 Task: Add an event with the title Casual Presentation Finalization, date '2023/10/08', time 8:00 AM to 10:00 AM, logged in from the account softage.10@softage.netand send the event invitation to softage.8@softage.net and softage.9@softage.net. Set a reminder for the event 30 minutes before
Action: Mouse moved to (98, 138)
Screenshot: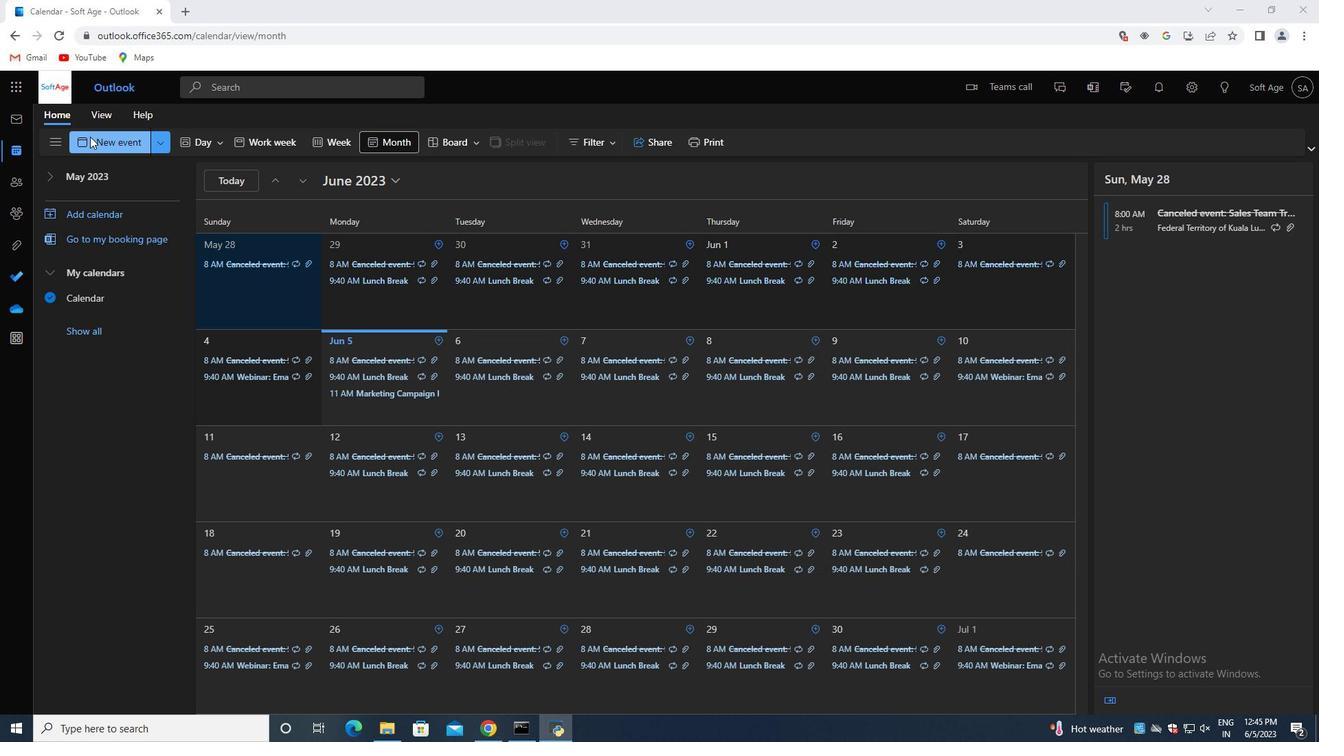 
Action: Mouse pressed left at (98, 138)
Screenshot: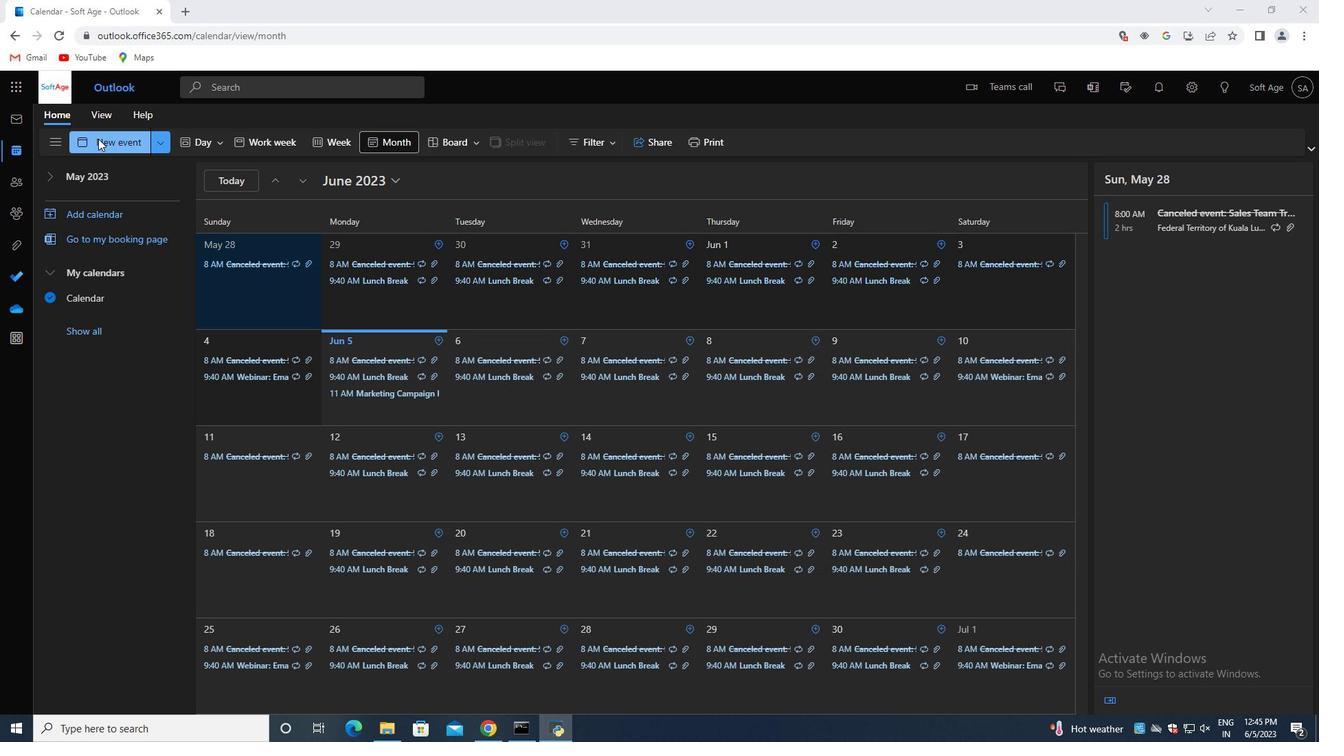 
Action: Mouse moved to (373, 224)
Screenshot: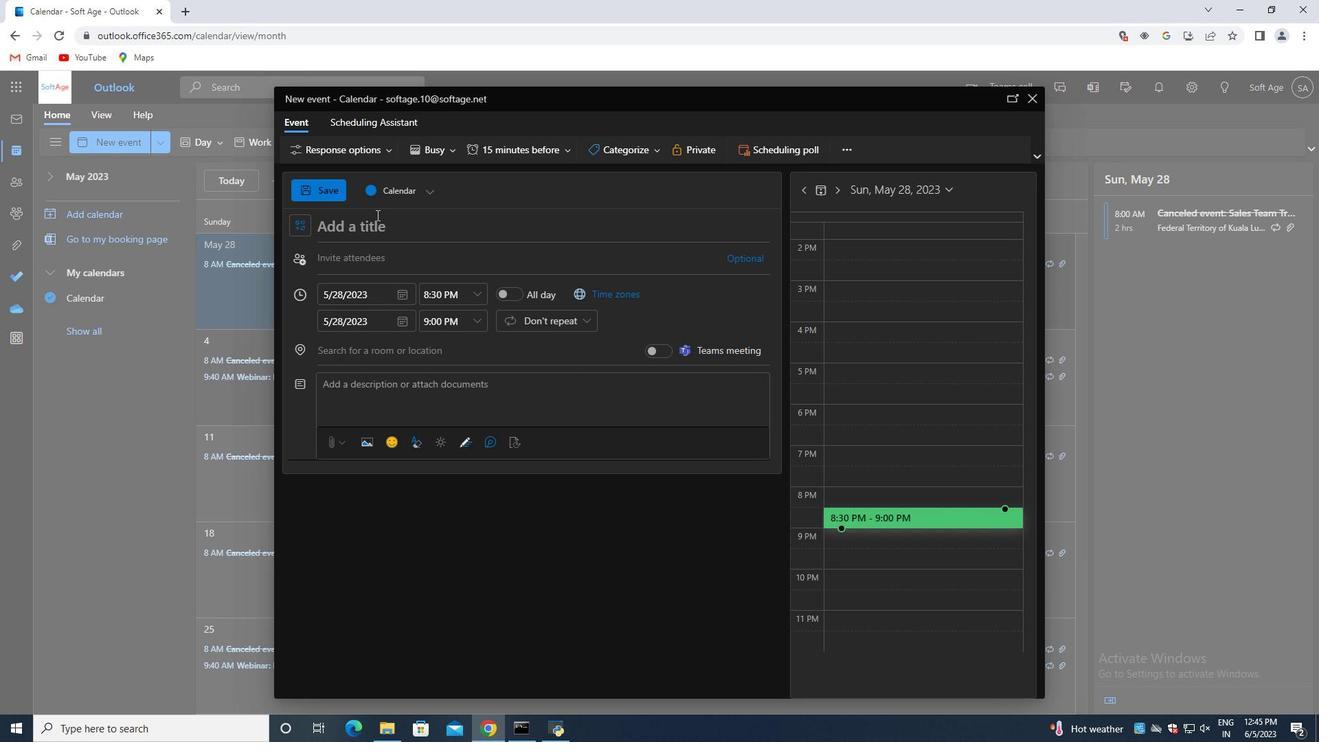 
Action: Mouse pressed left at (373, 224)
Screenshot: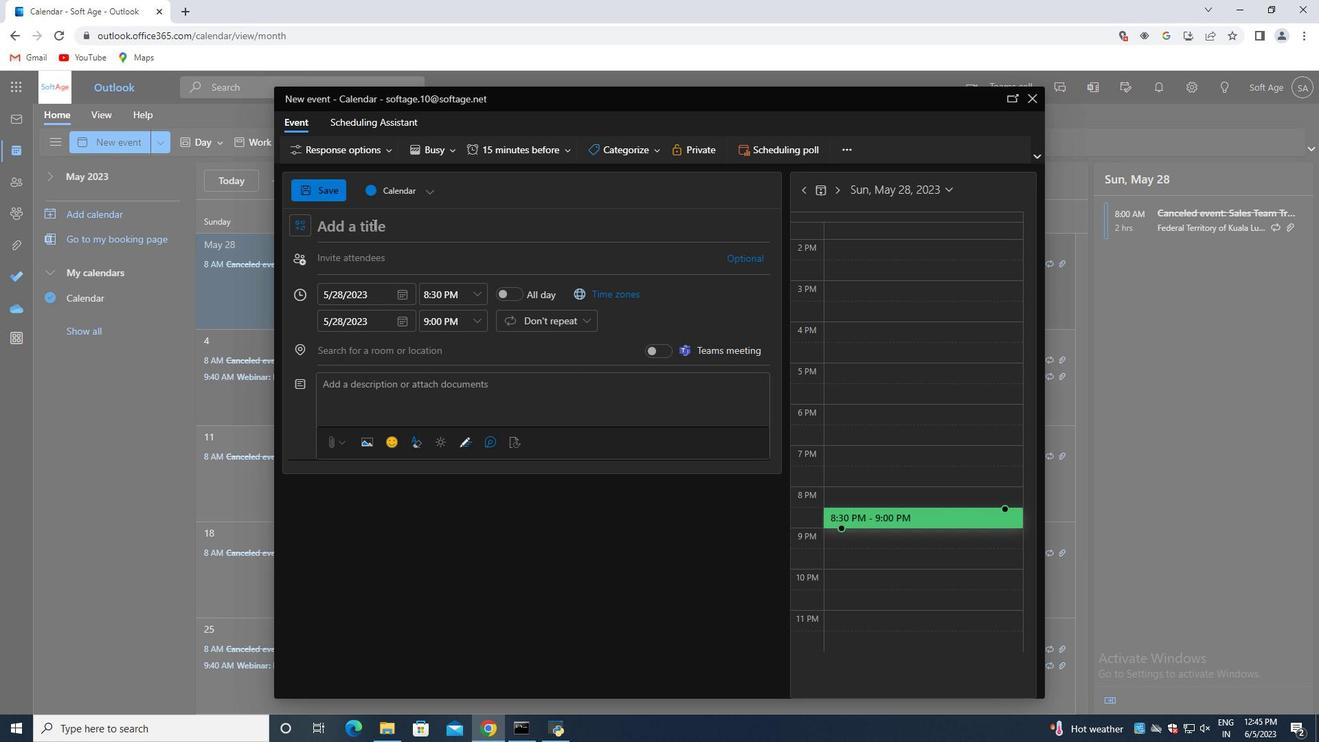 
Action: Key pressed <Key.shift>Casual<Key.space><Key.shift>Presentation<Key.space><Key.shift>Finalization
Screenshot: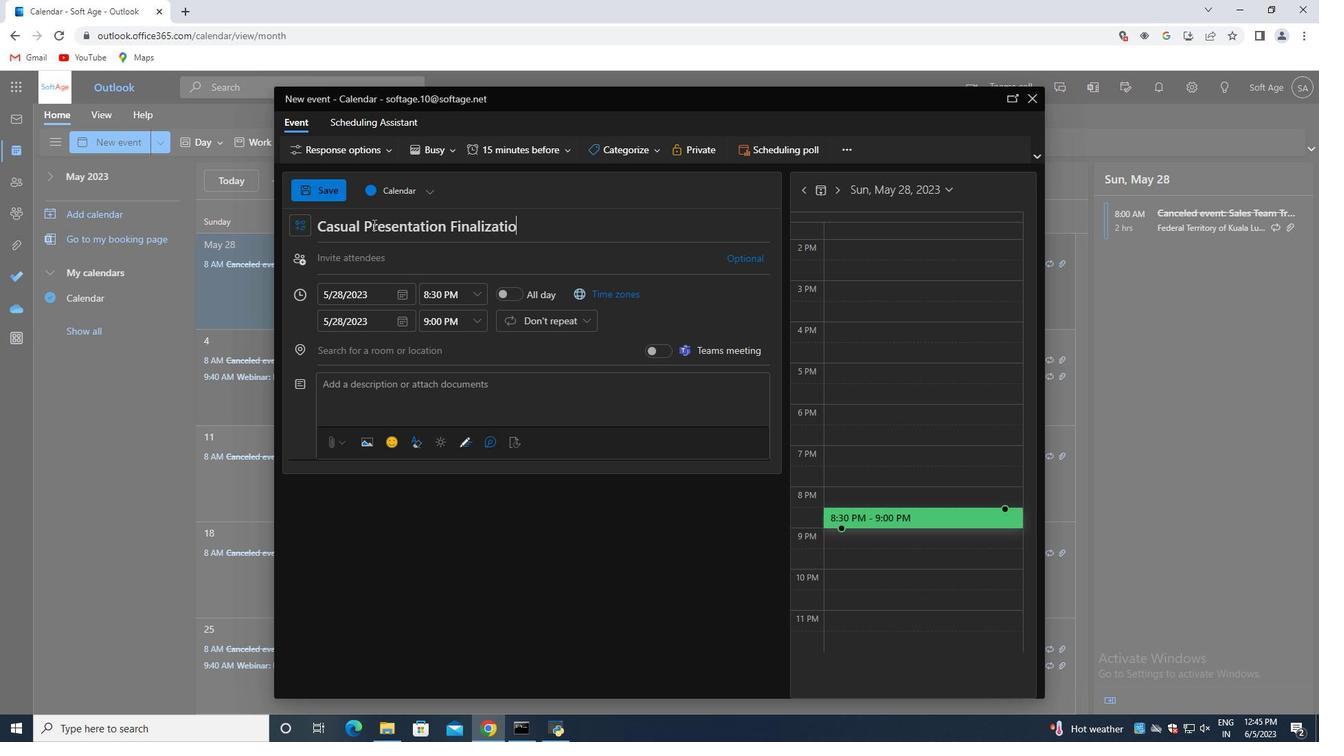 
Action: Mouse moved to (406, 294)
Screenshot: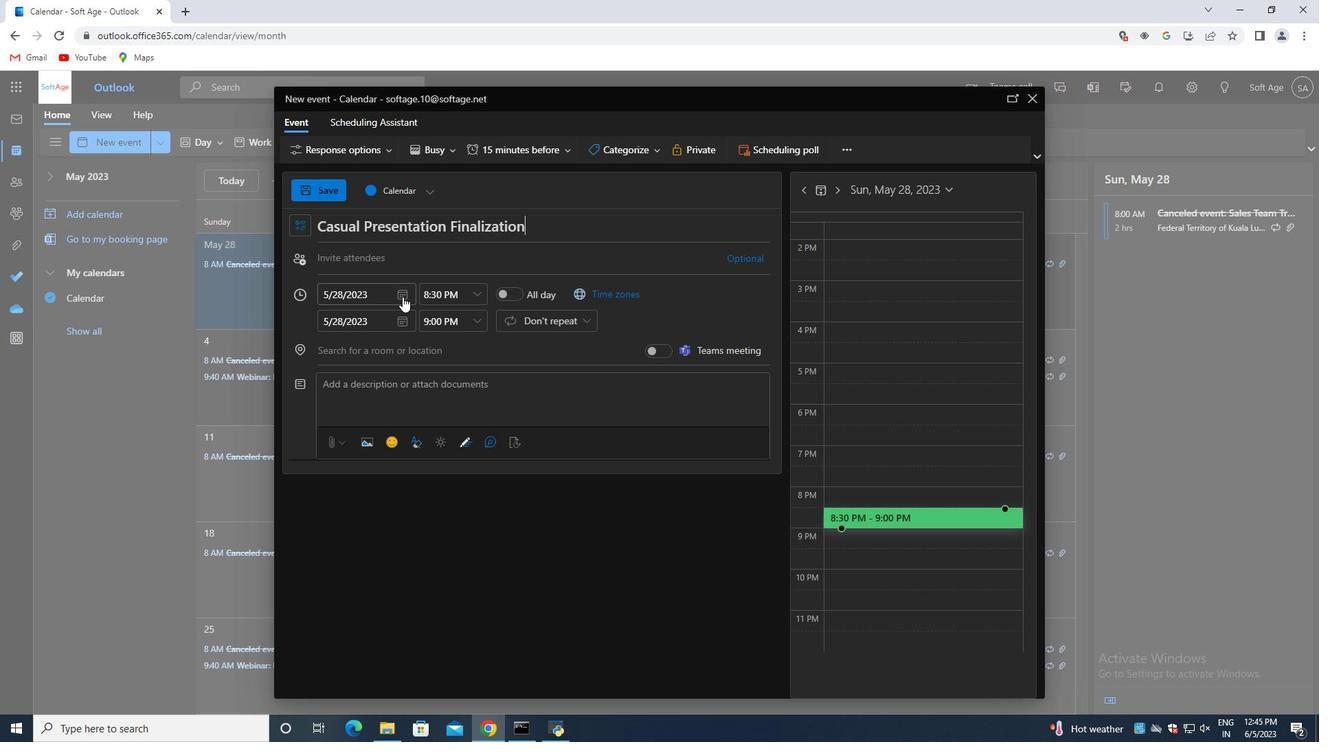 
Action: Mouse pressed left at (406, 294)
Screenshot: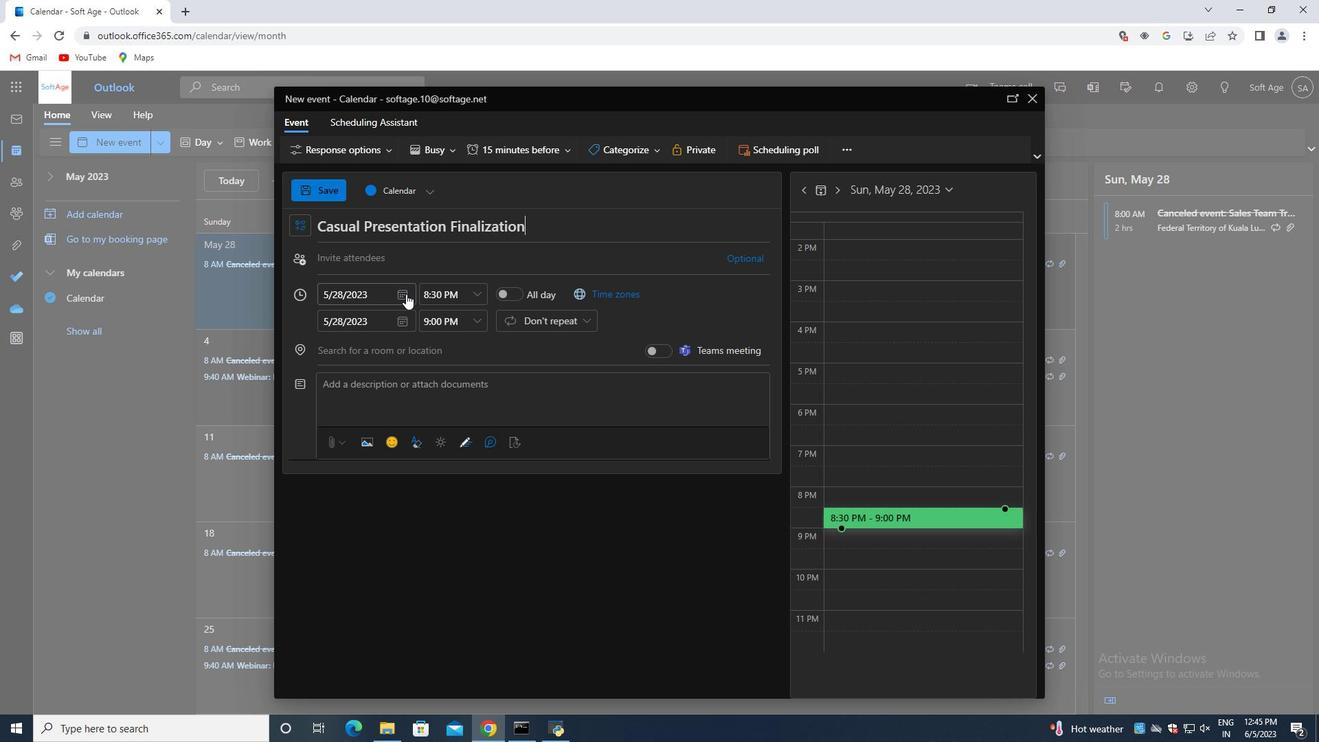 
Action: Mouse moved to (451, 320)
Screenshot: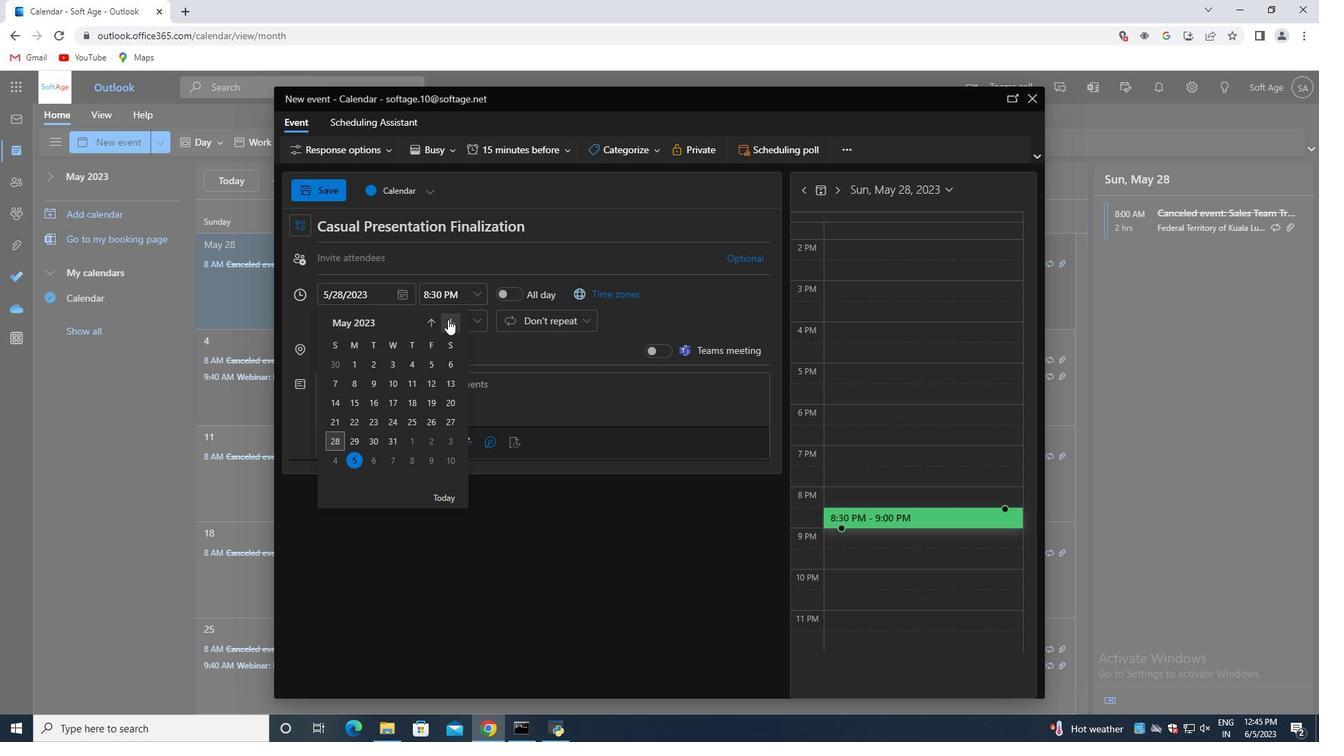 
Action: Mouse pressed left at (451, 320)
Screenshot: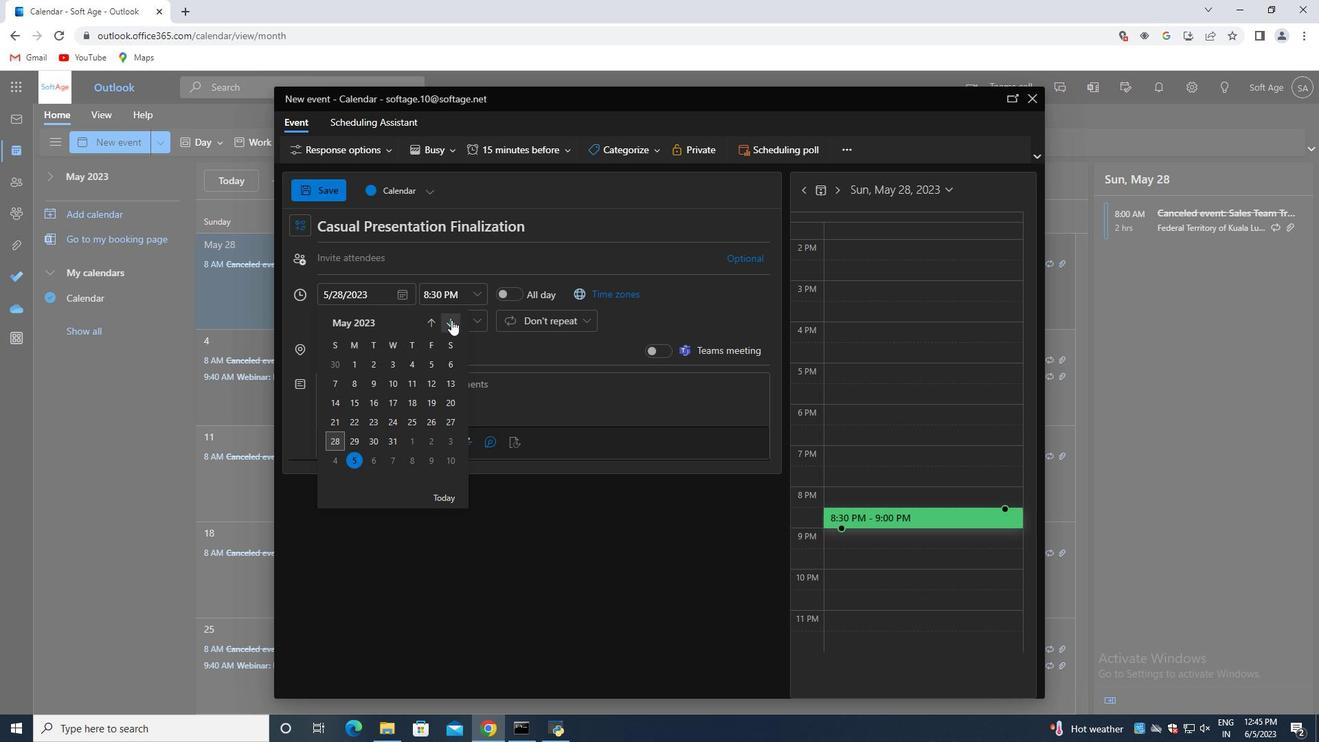 
Action: Mouse pressed left at (451, 320)
Screenshot: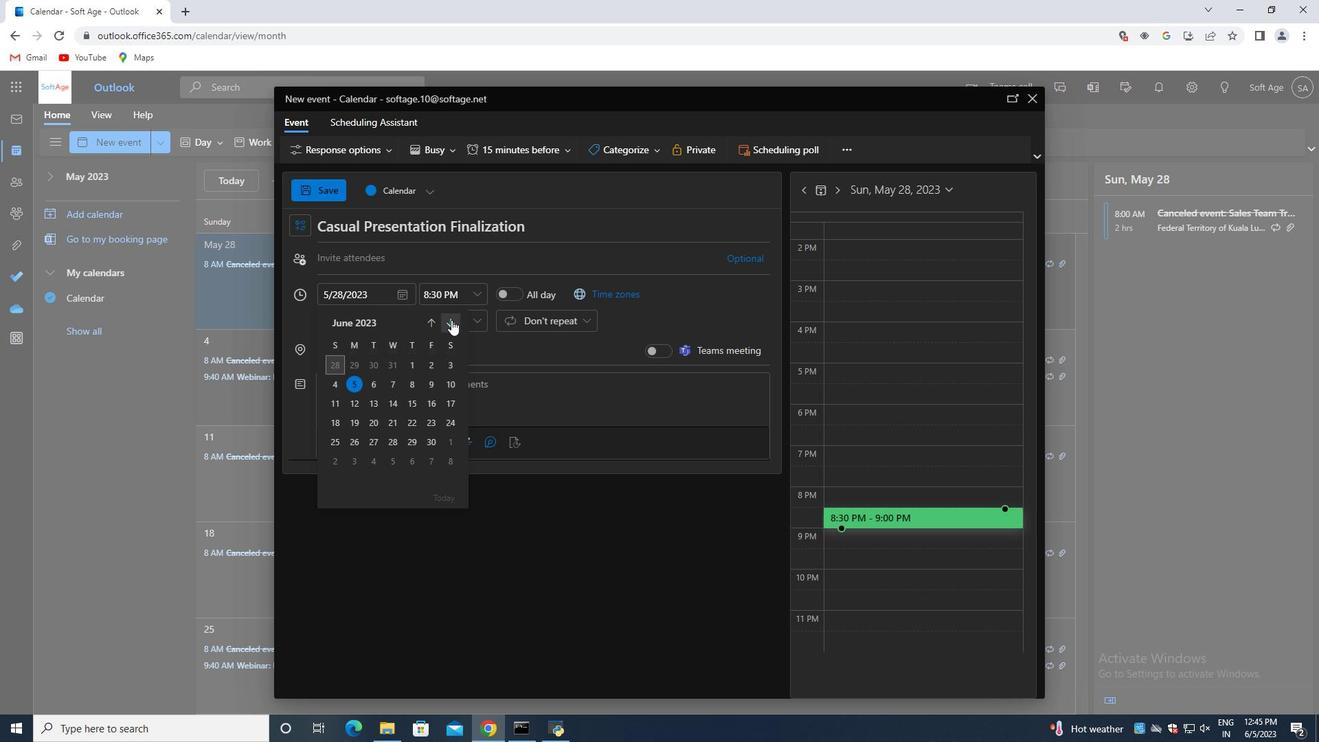 
Action: Mouse pressed left at (451, 320)
Screenshot: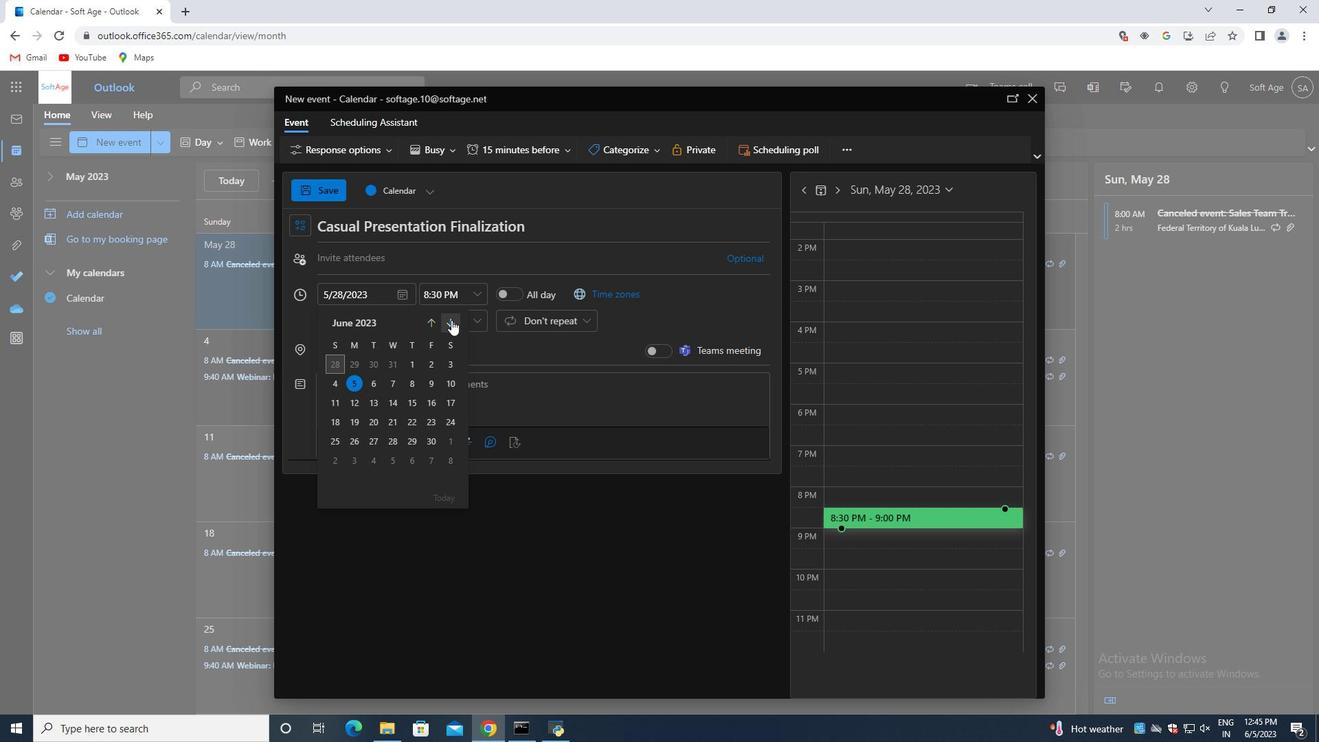 
Action: Mouse pressed left at (451, 320)
Screenshot: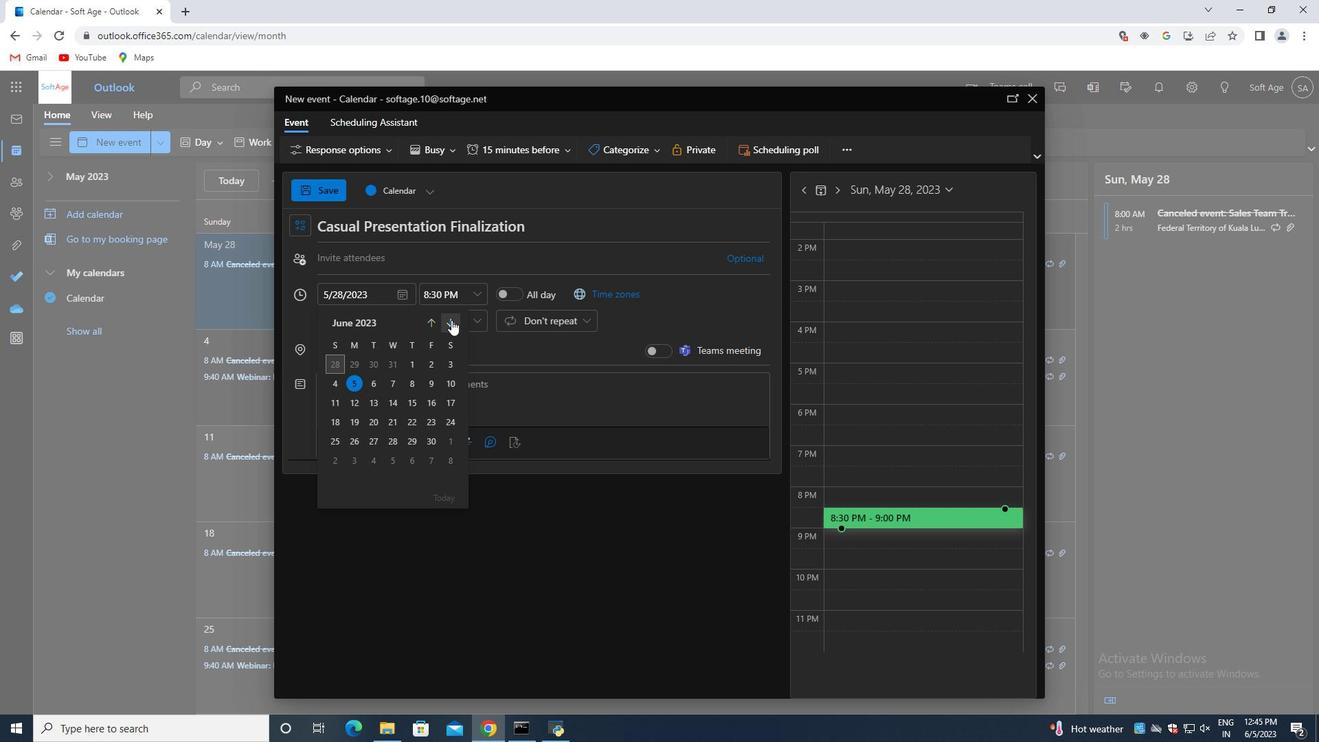 
Action: Mouse pressed left at (451, 320)
Screenshot: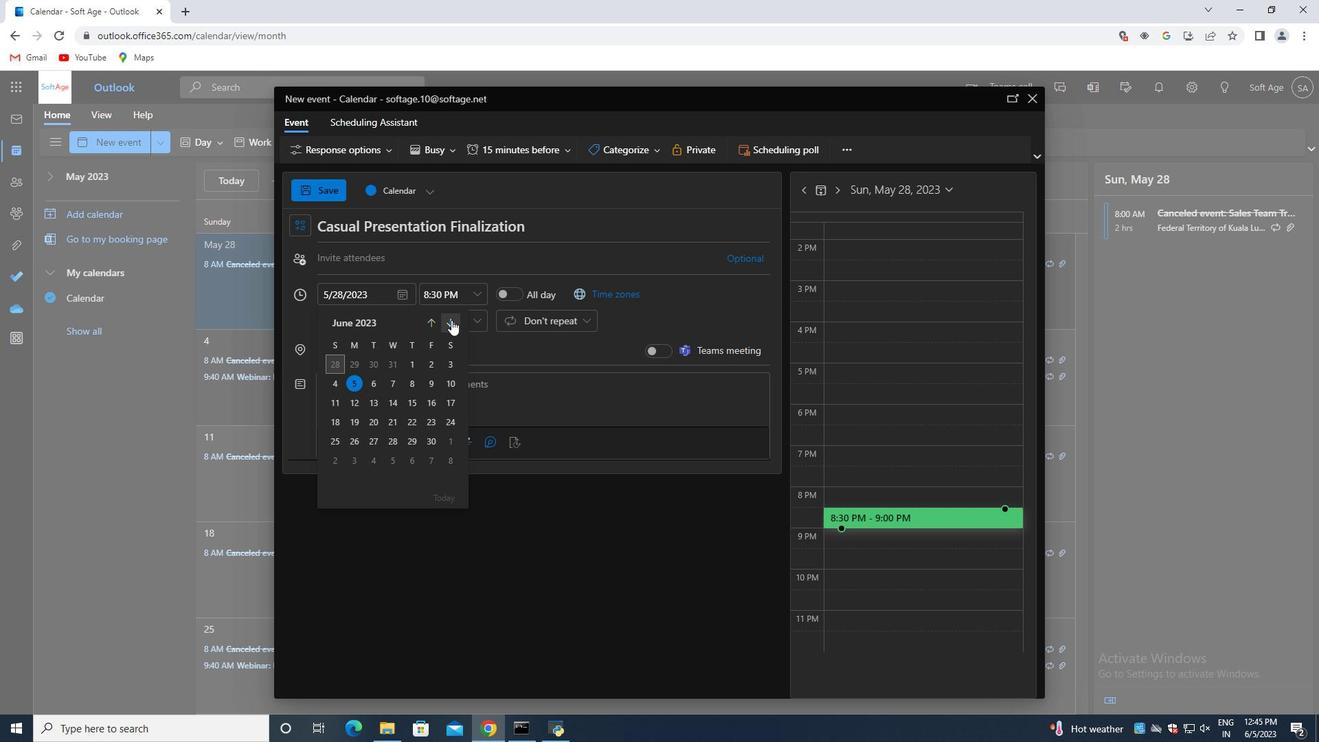 
Action: Mouse moved to (333, 382)
Screenshot: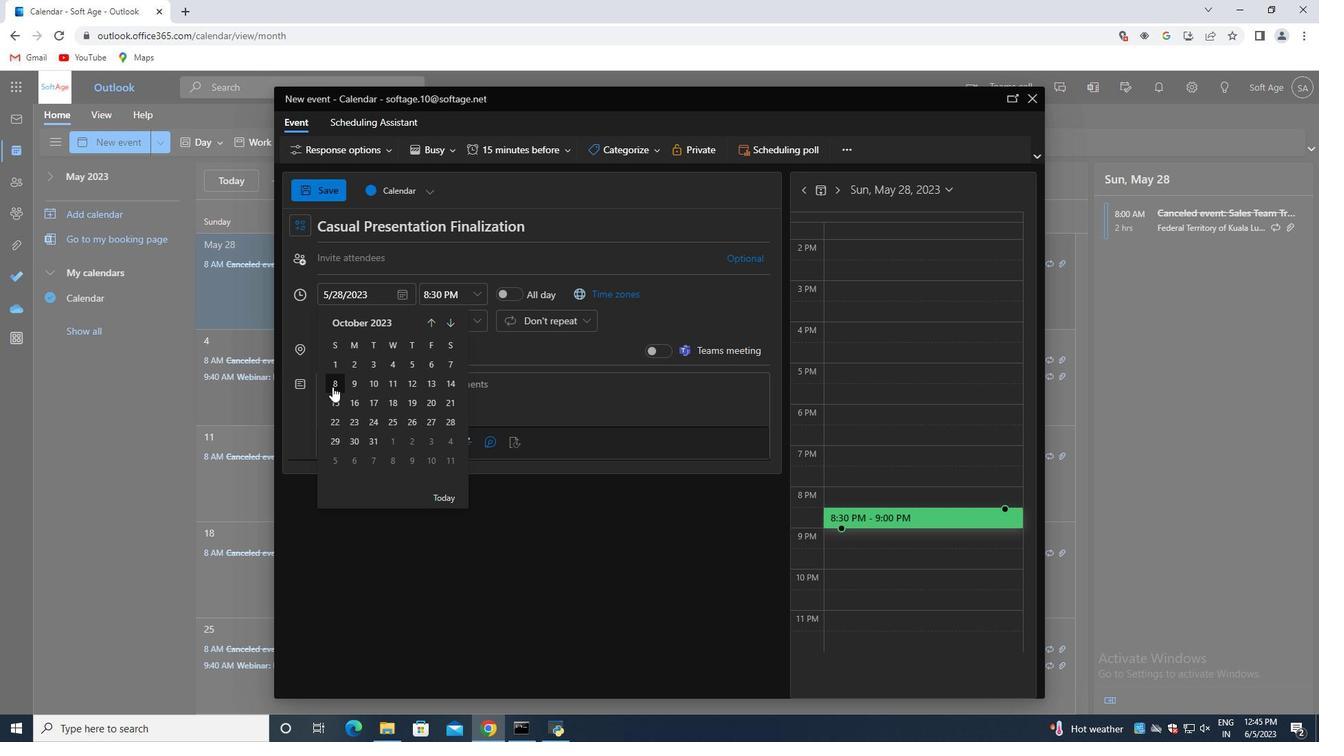 
Action: Mouse pressed left at (333, 382)
Screenshot: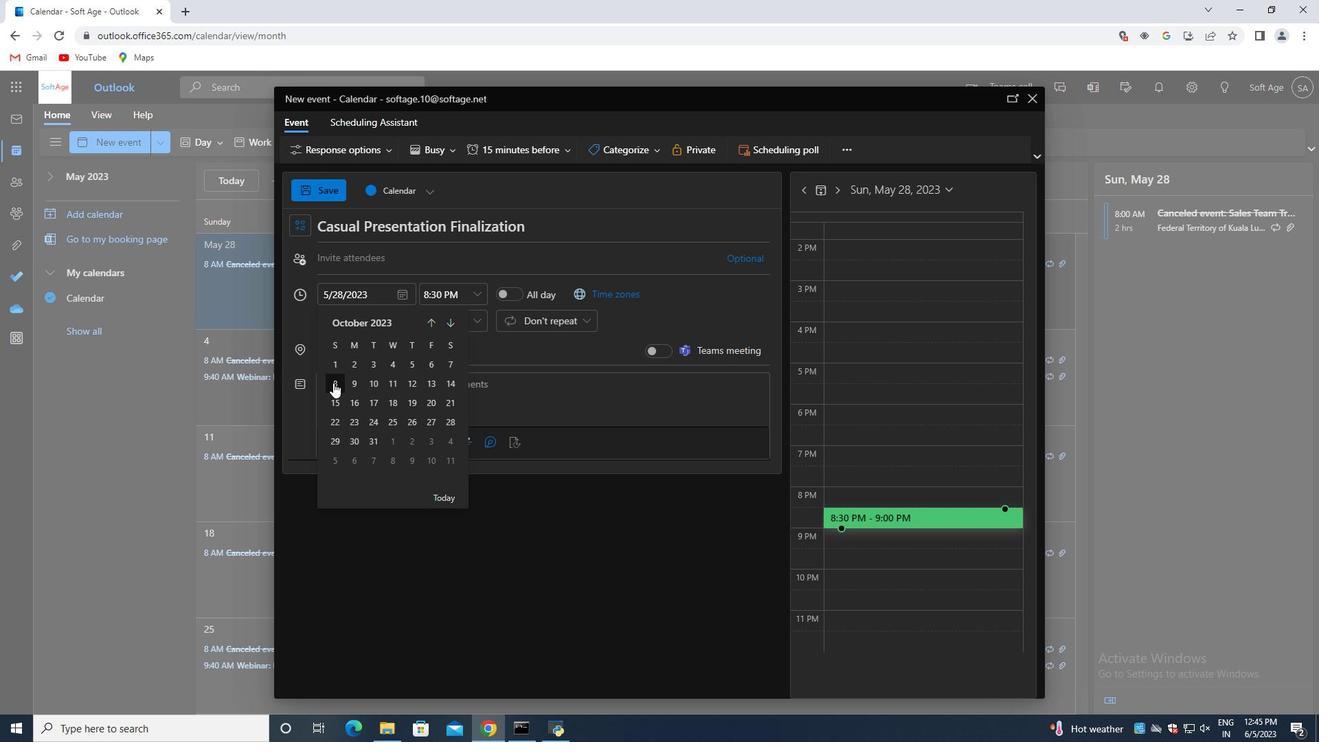 
Action: Mouse moved to (400, 298)
Screenshot: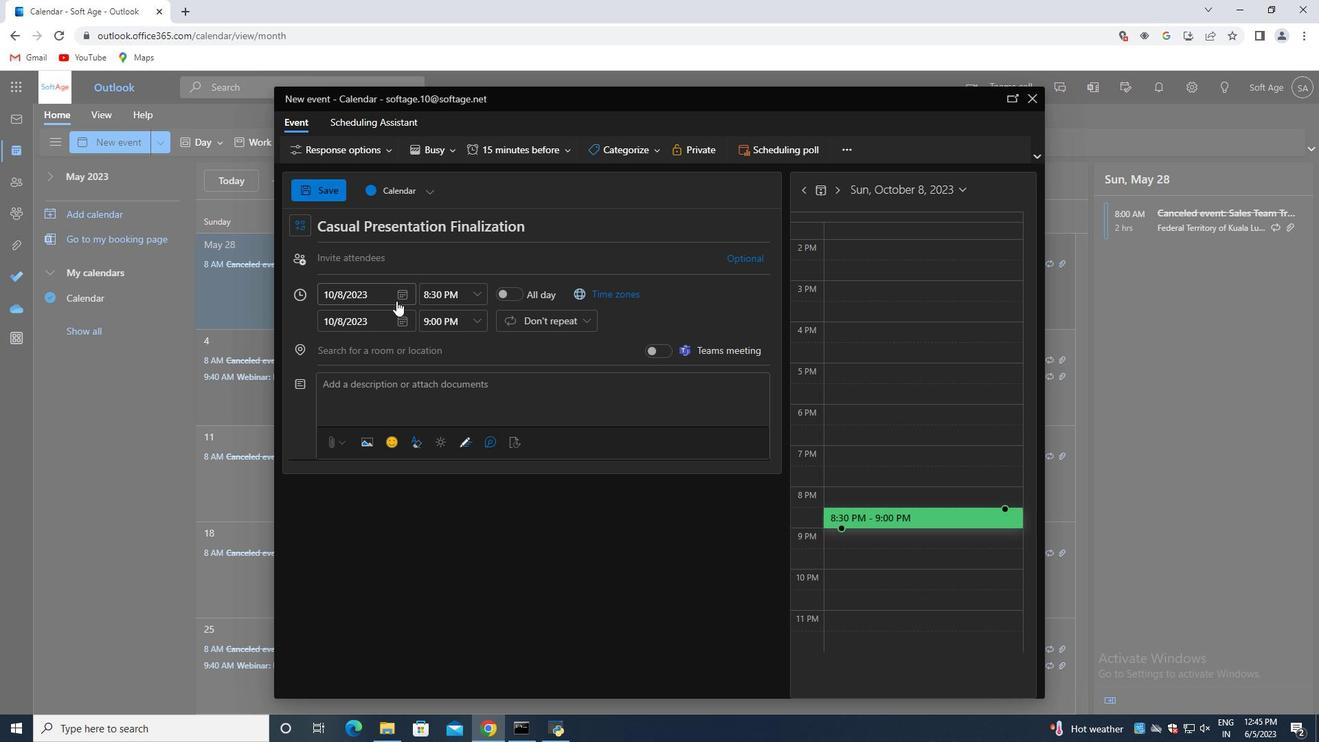 
Action: Mouse pressed left at (400, 298)
Screenshot: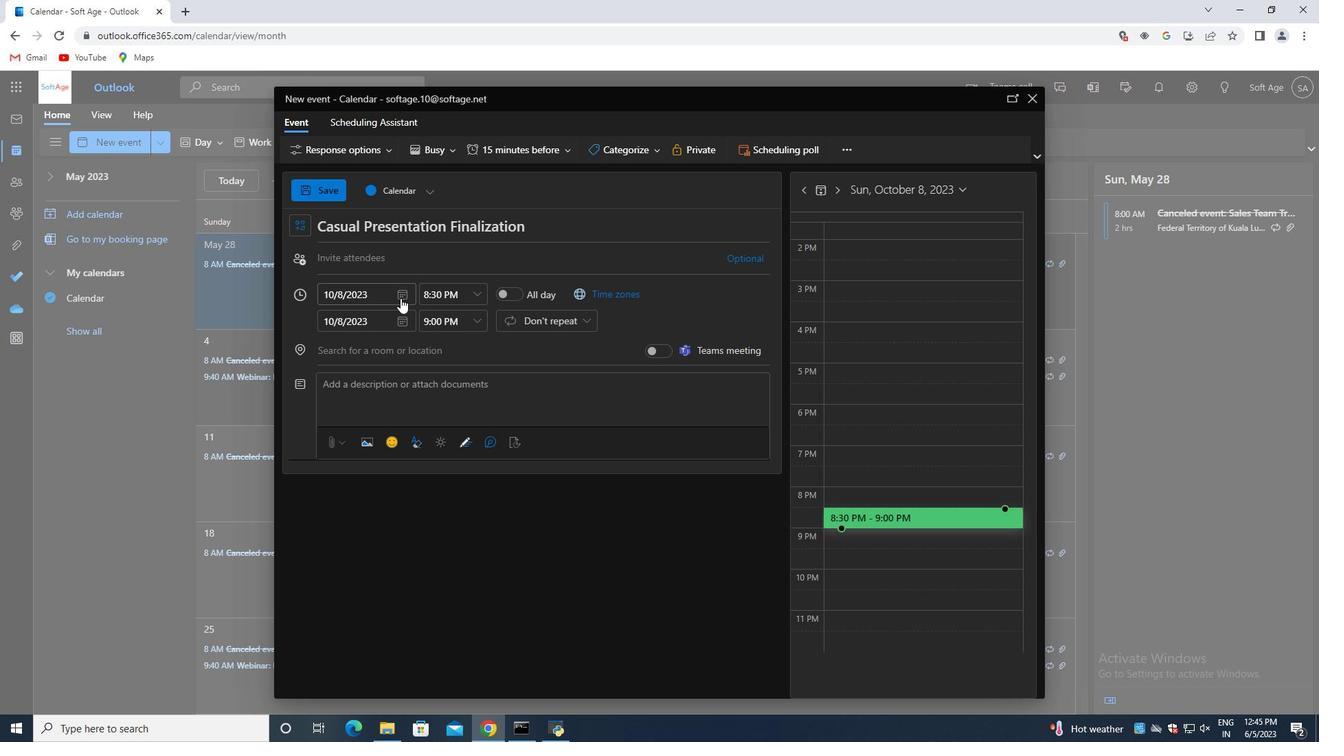 
Action: Mouse moved to (402, 296)
Screenshot: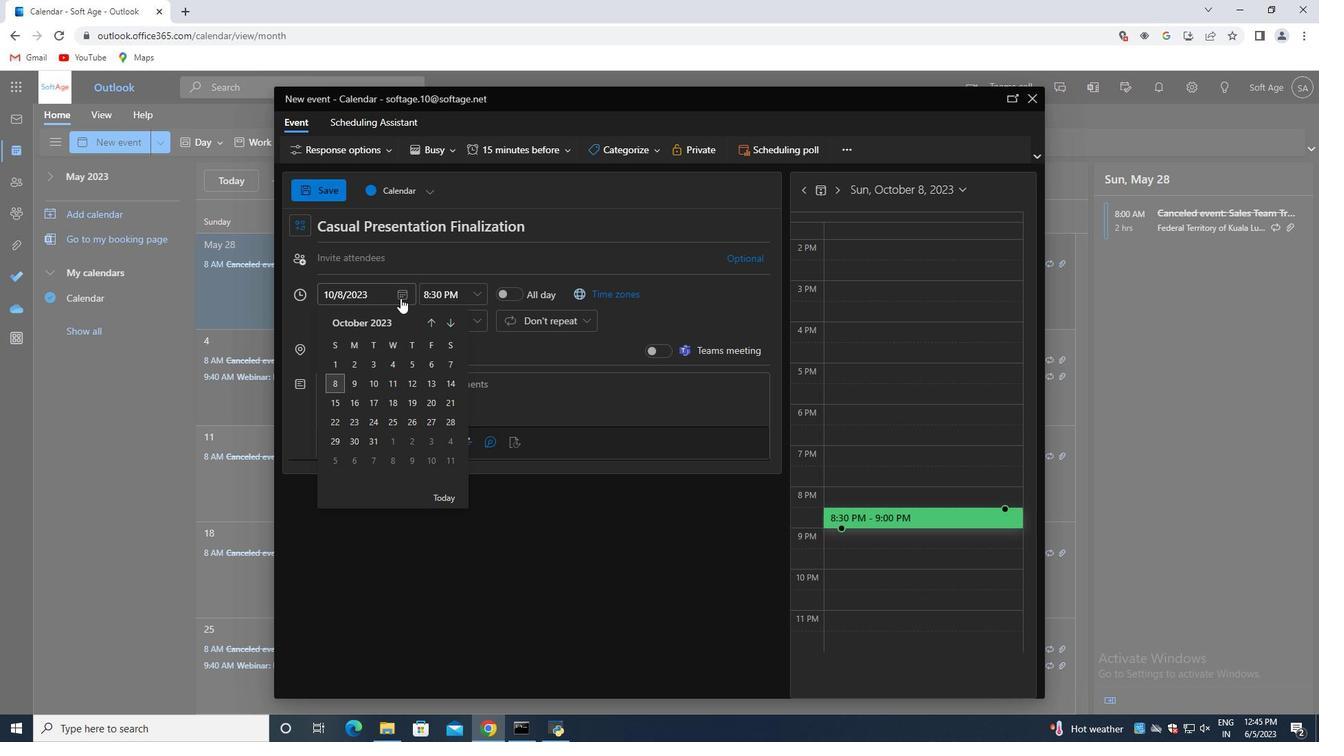
Action: Mouse pressed left at (402, 296)
Screenshot: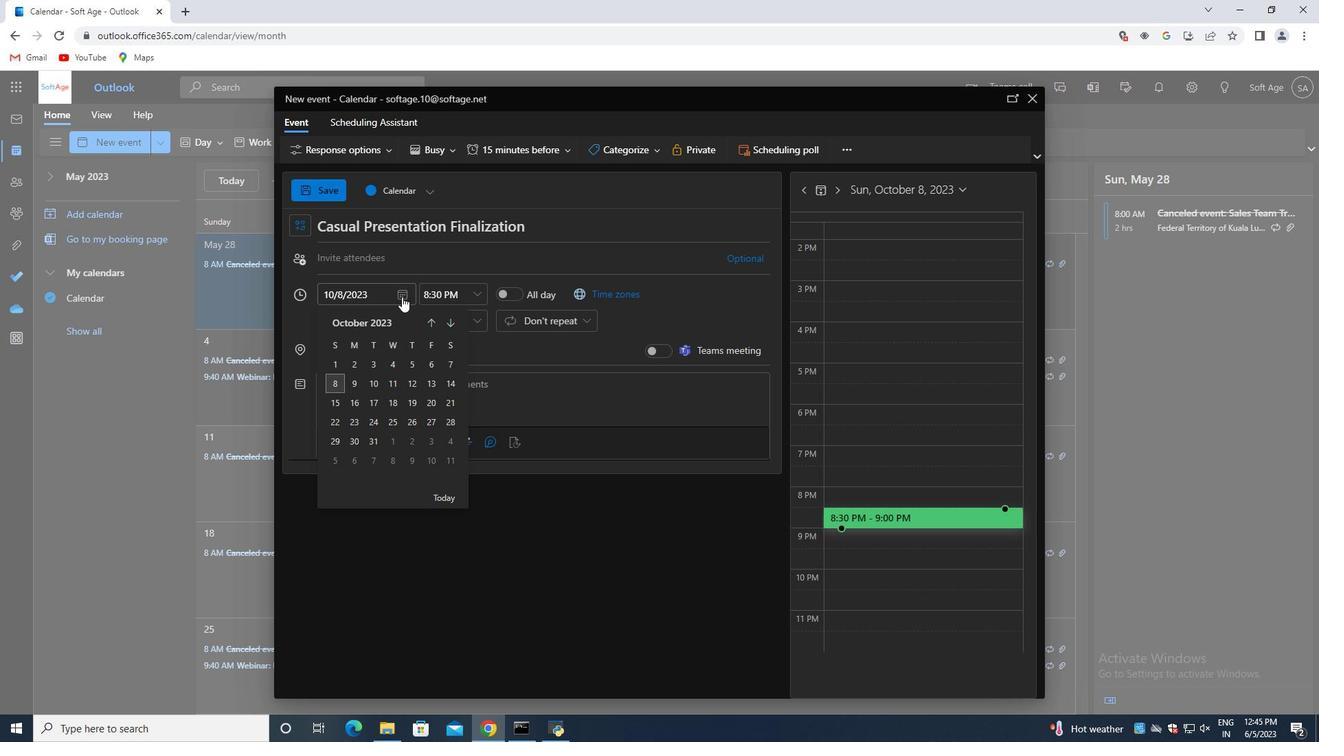 
Action: Mouse moved to (472, 296)
Screenshot: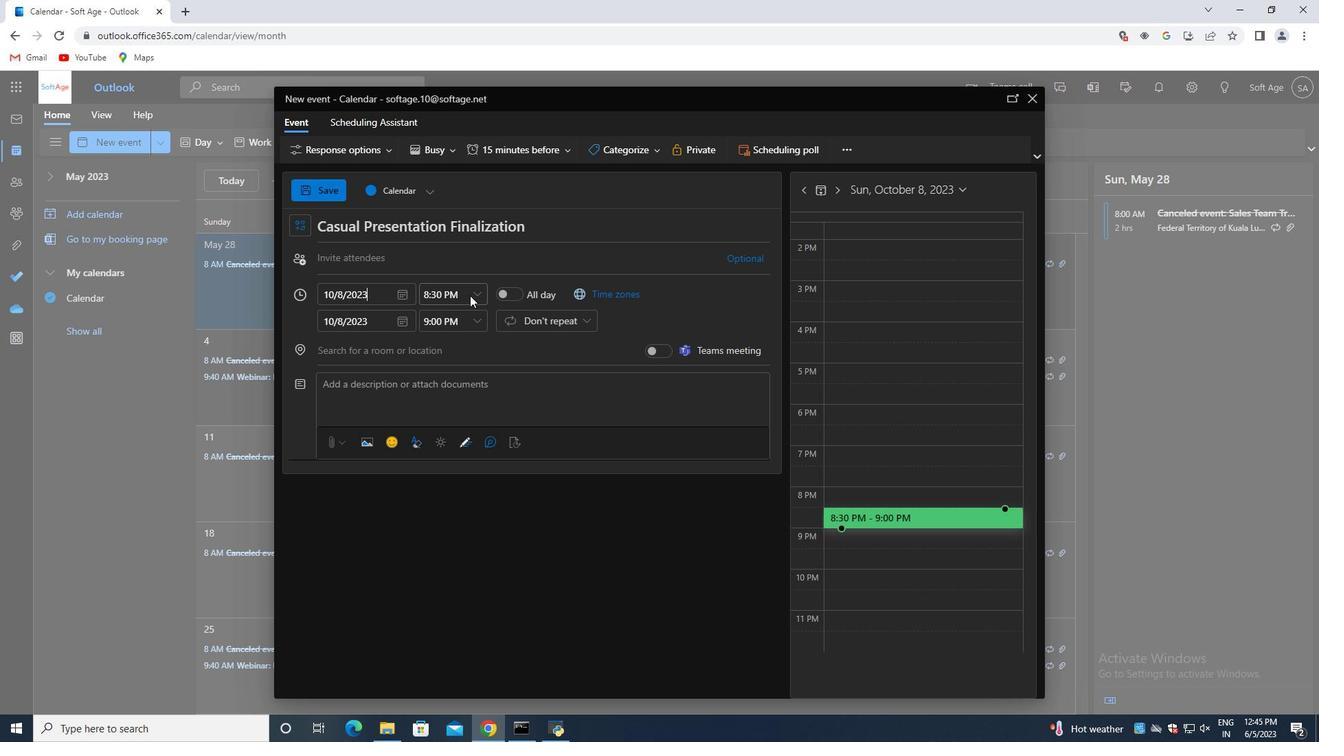 
Action: Mouse pressed left at (472, 296)
Screenshot: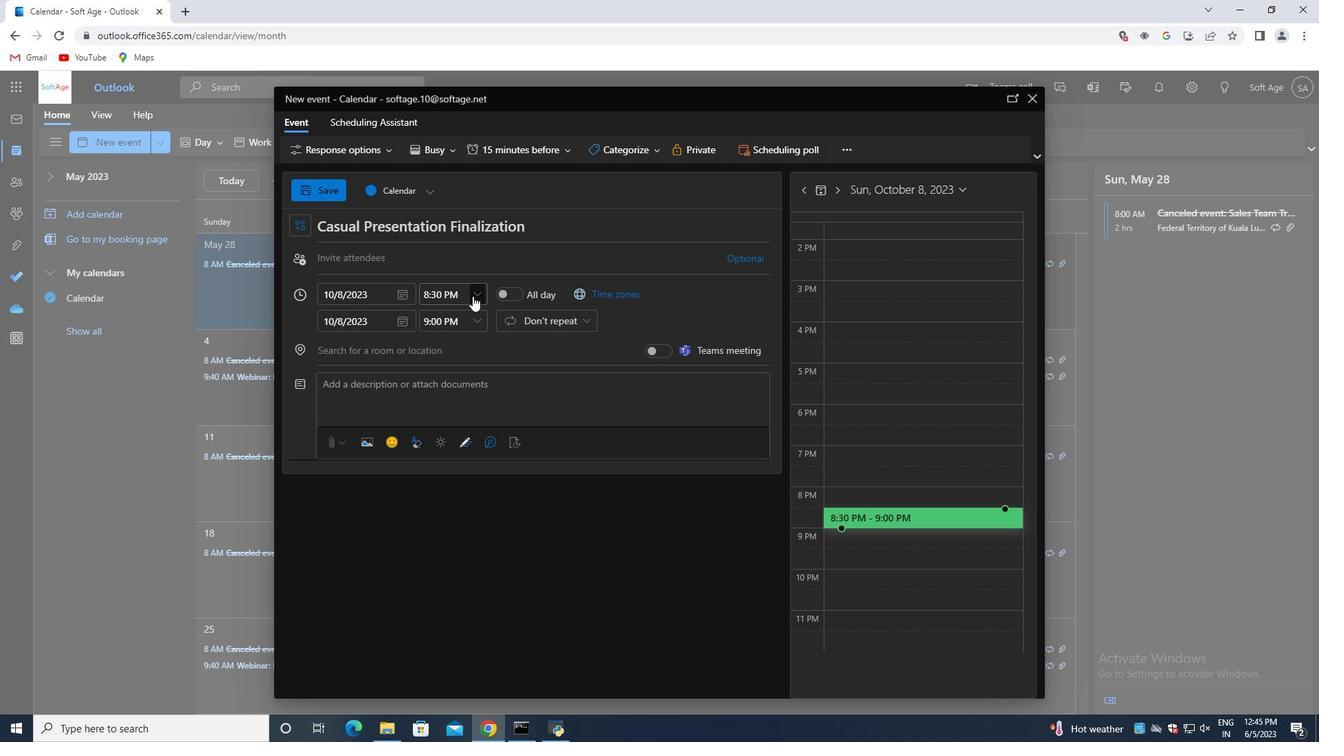 
Action: Mouse moved to (457, 322)
Screenshot: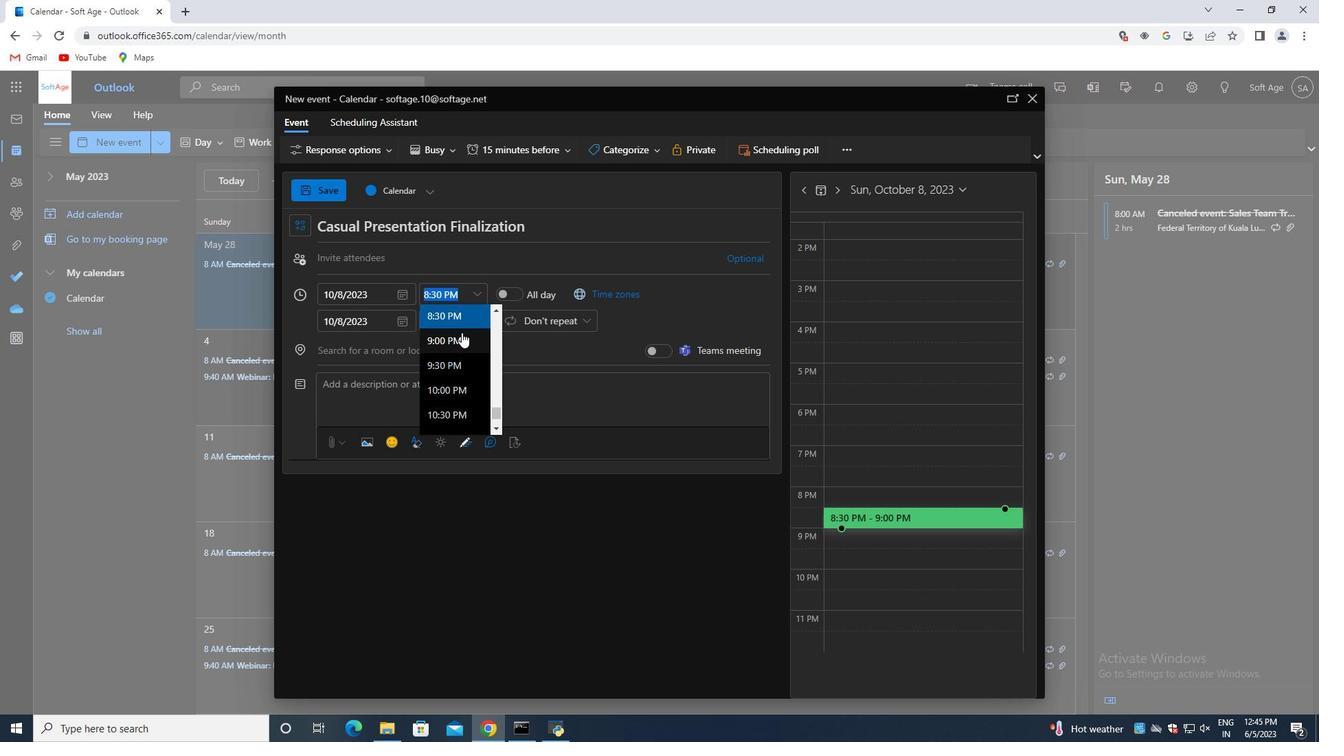 
Action: Key pressed <Key.backspace>8<Key.shift_r>:
Screenshot: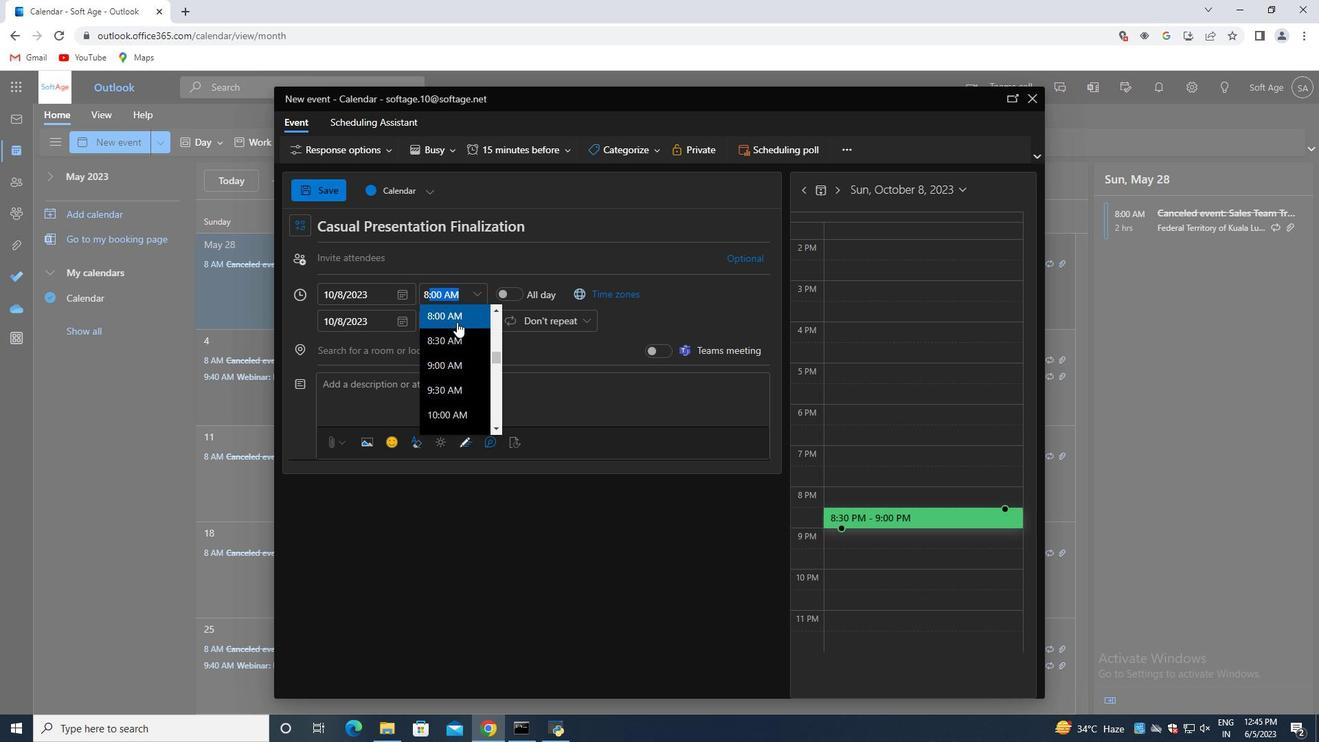 
Action: Mouse moved to (461, 313)
Screenshot: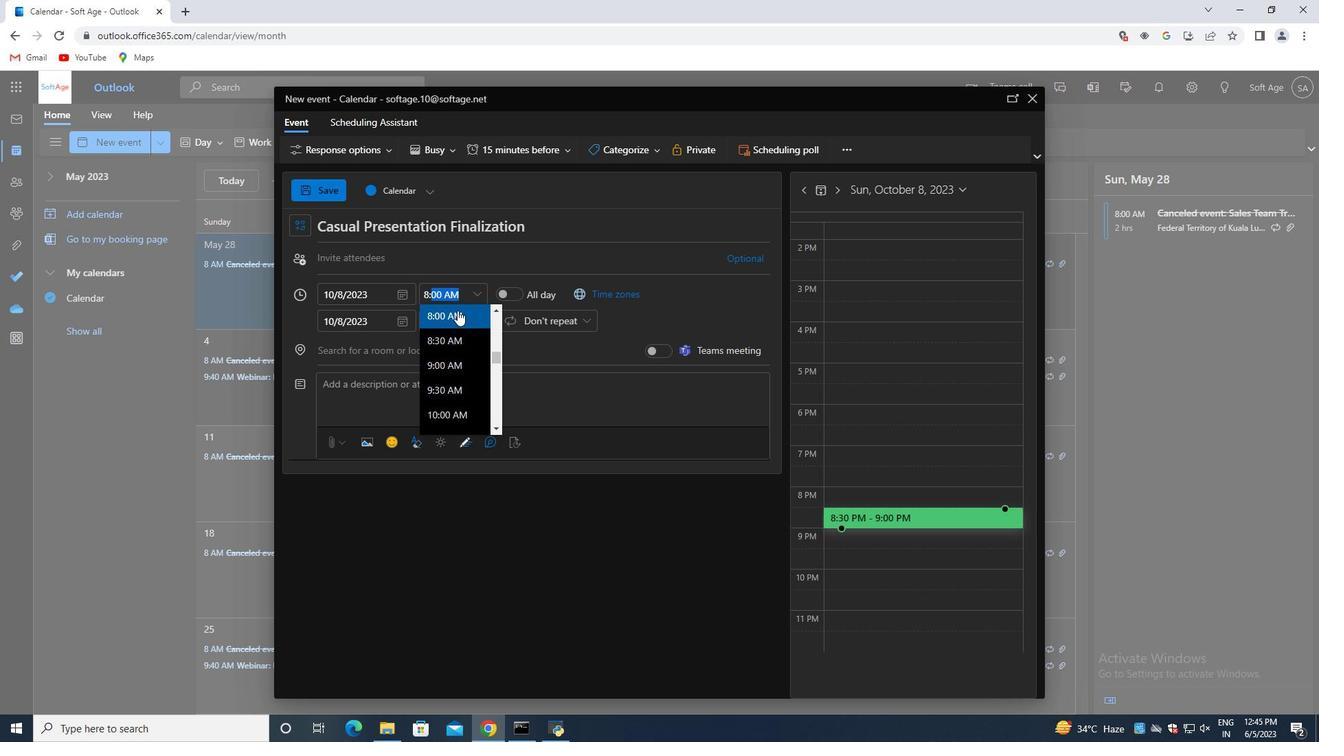 
Action: Mouse pressed left at (461, 313)
Screenshot: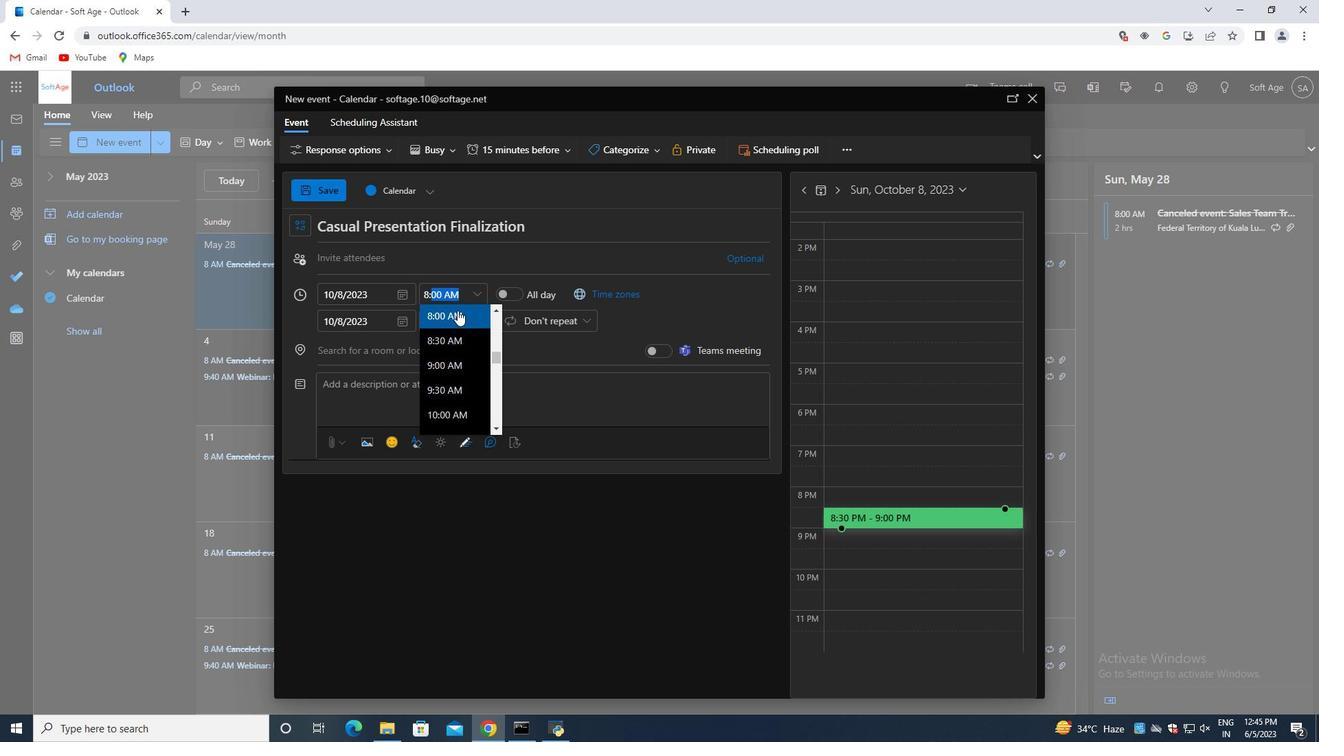 
Action: Mouse moved to (475, 323)
Screenshot: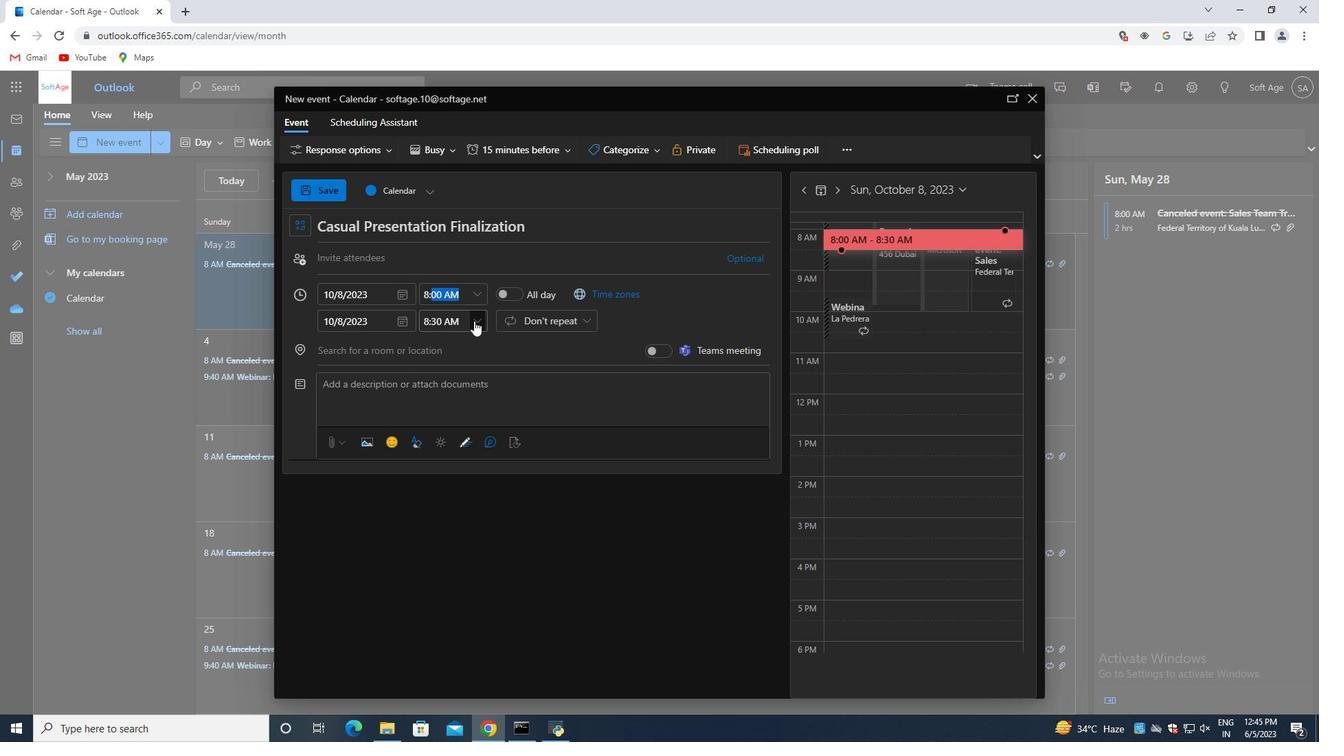 
Action: Mouse pressed left at (475, 323)
Screenshot: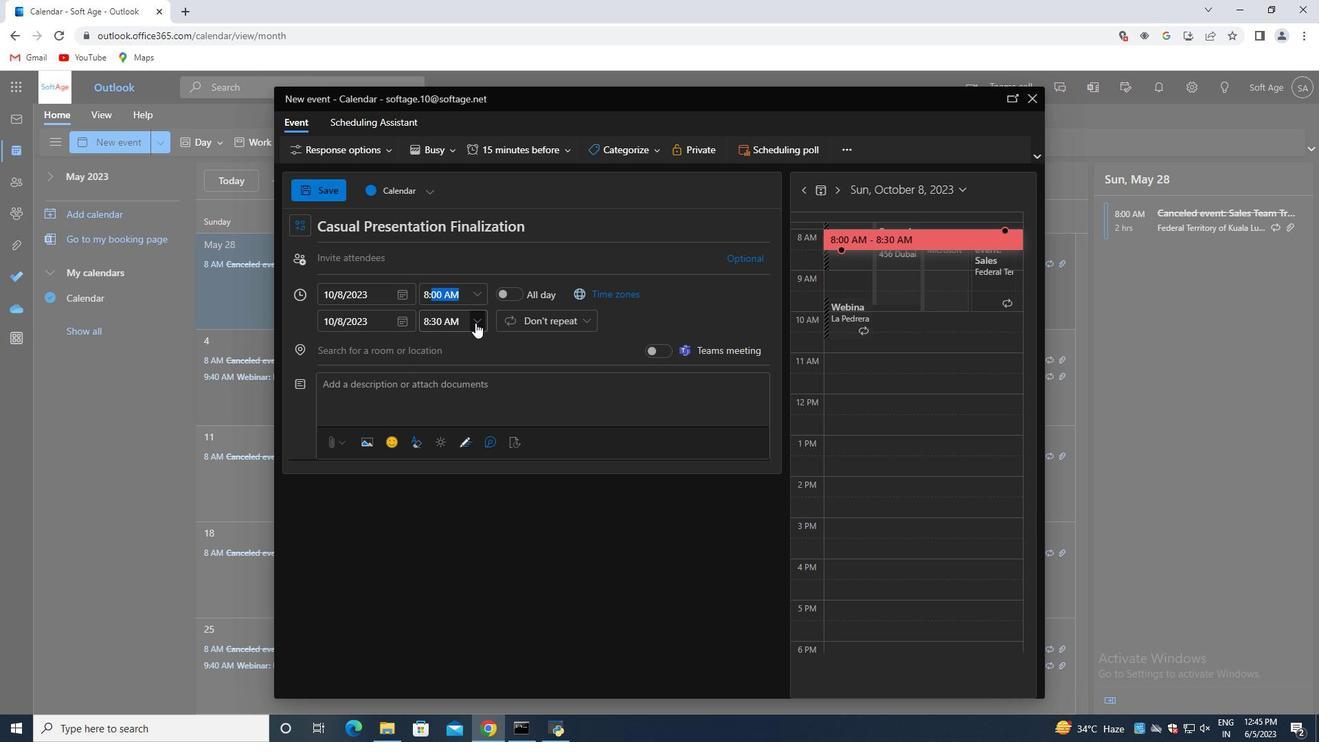
Action: Mouse moved to (469, 415)
Screenshot: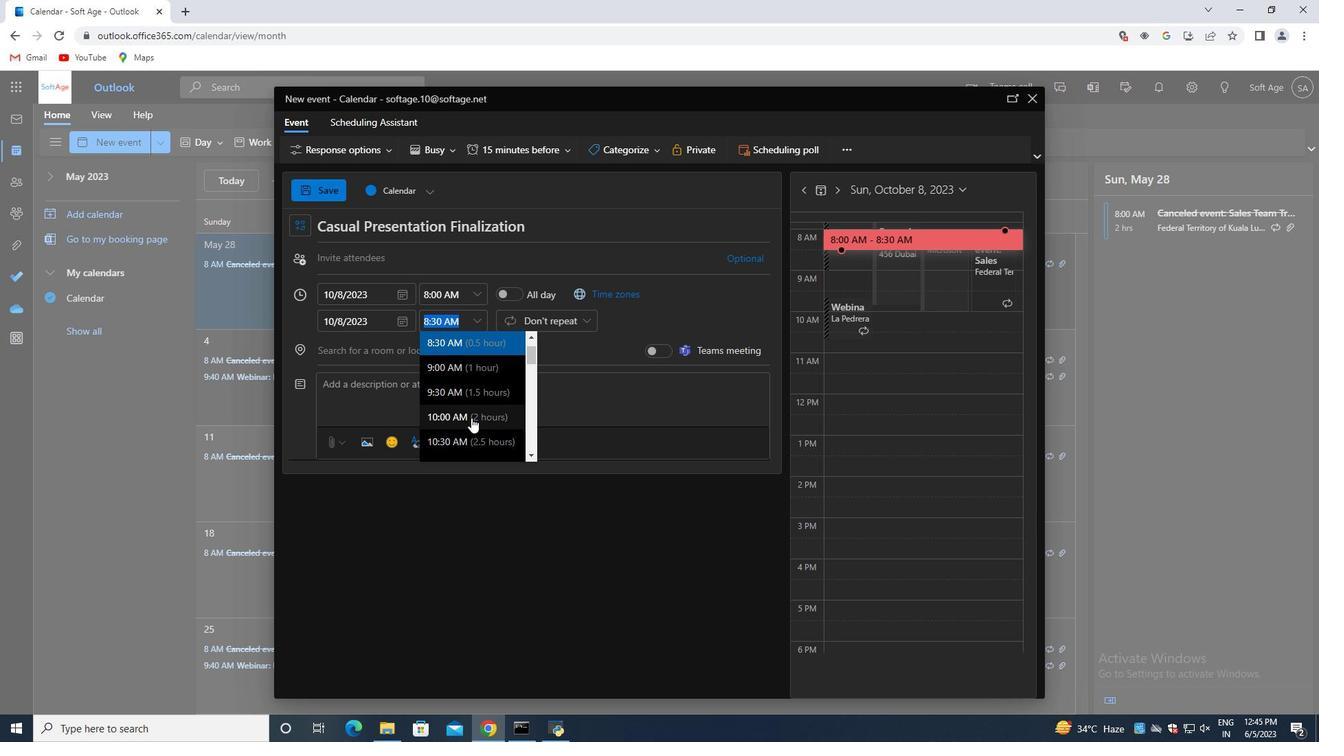 
Action: Mouse pressed left at (469, 415)
Screenshot: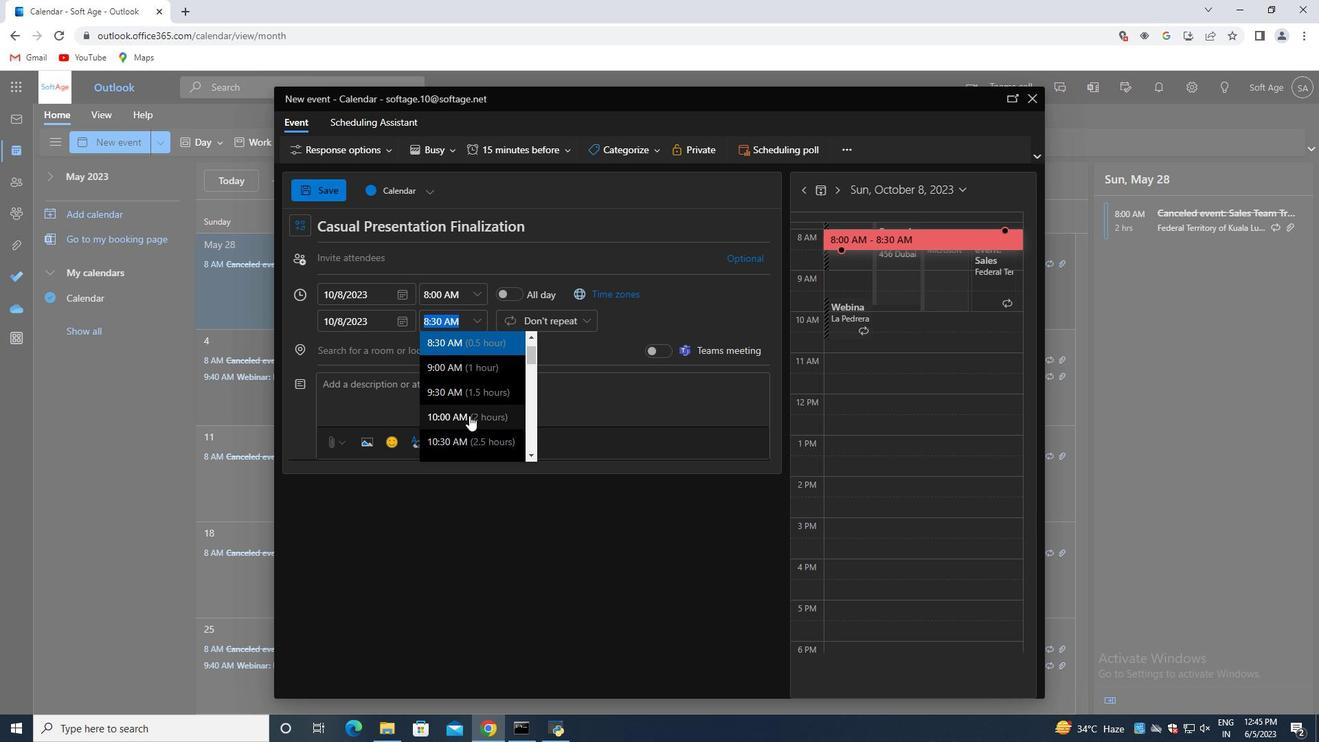 
Action: Mouse moved to (365, 252)
Screenshot: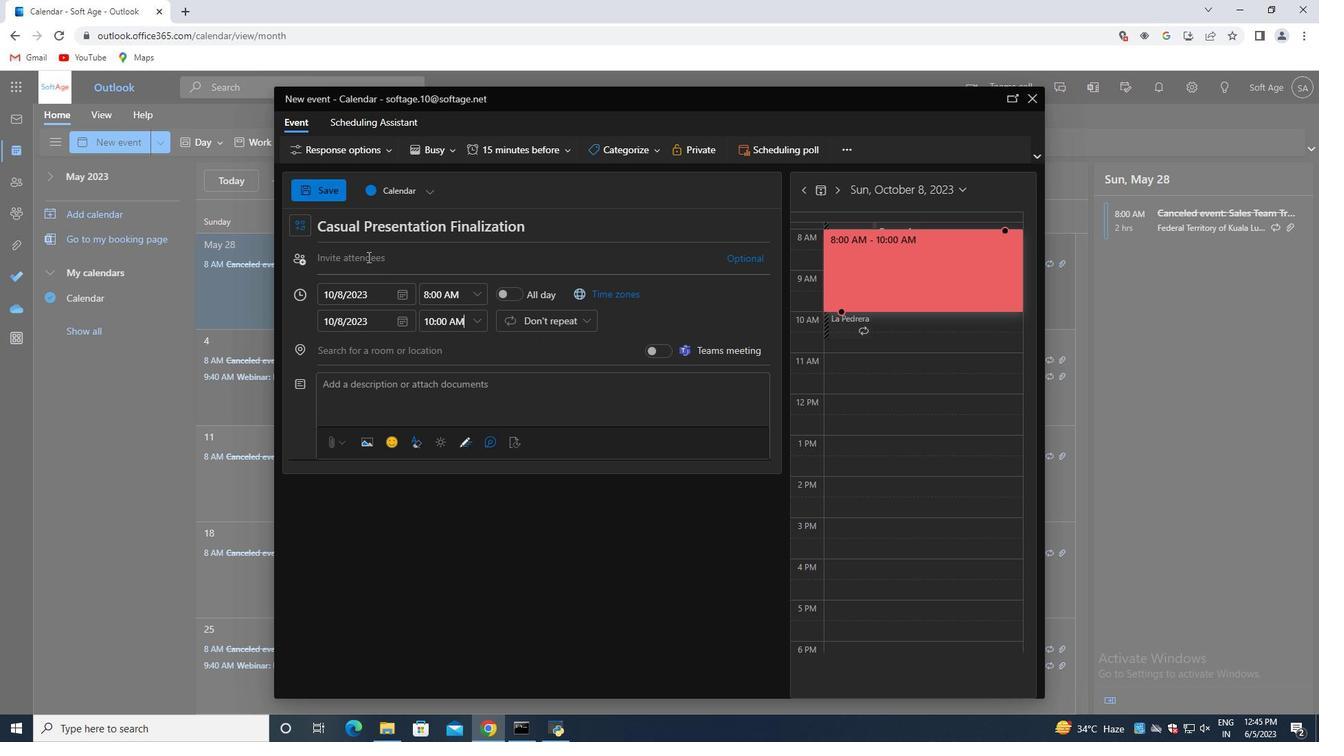 
Action: Mouse pressed left at (365, 252)
Screenshot: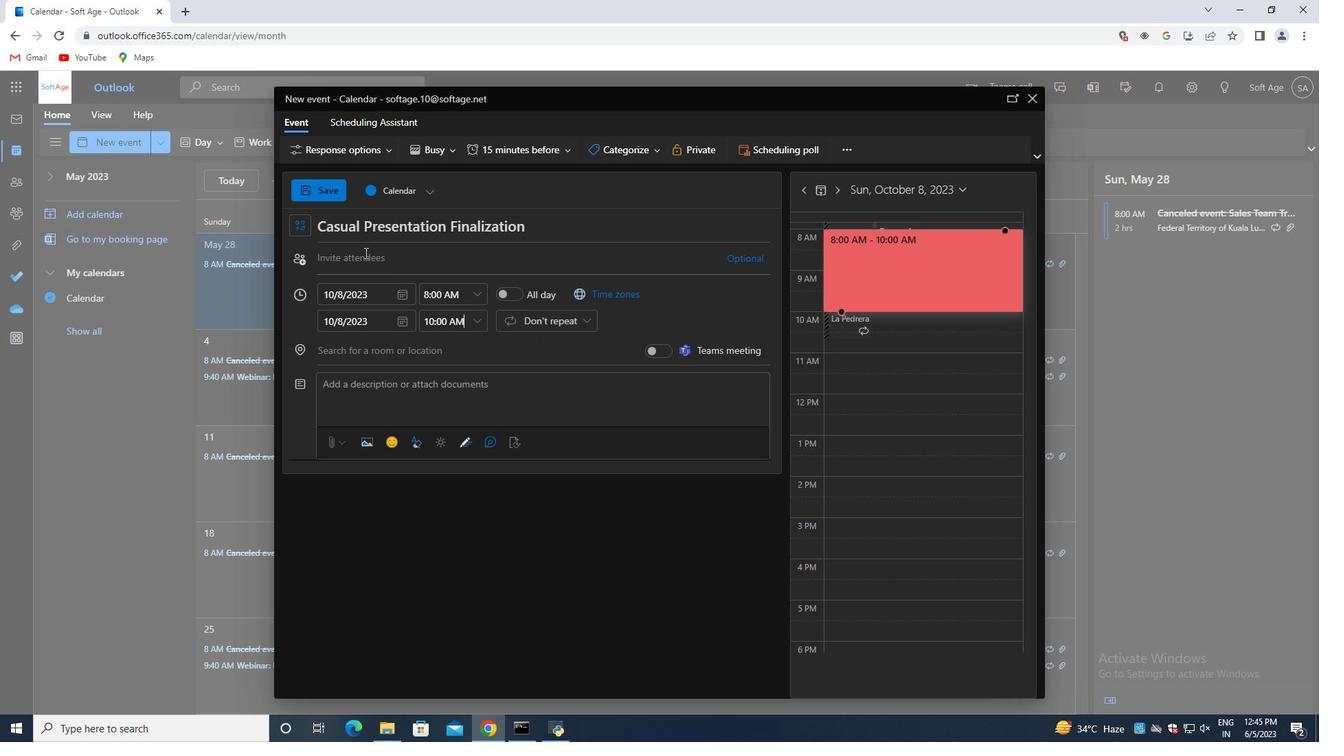 
Action: Key pressed softage.8<Key.shift>@softage.net<Key.enter>softage.9<Key.shift>@softage.net<Key.enter>
Screenshot: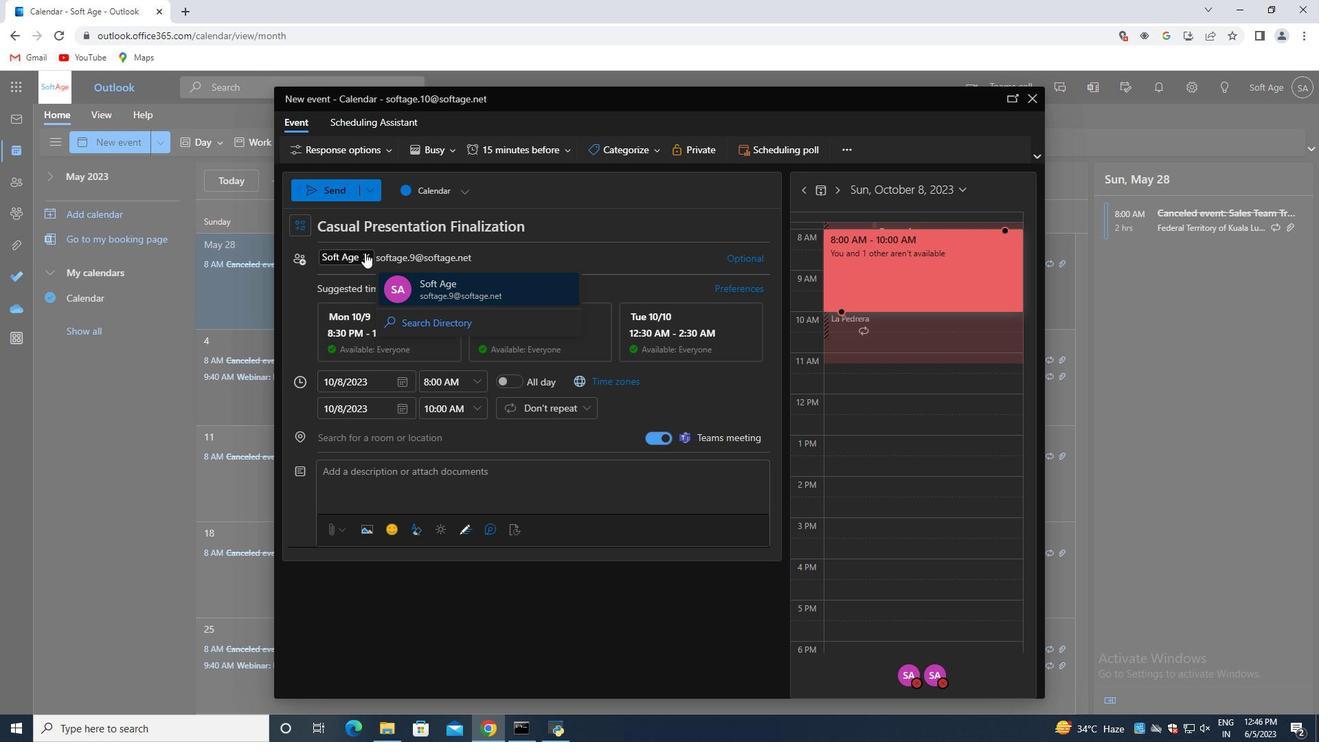 
Action: Mouse moved to (489, 151)
Screenshot: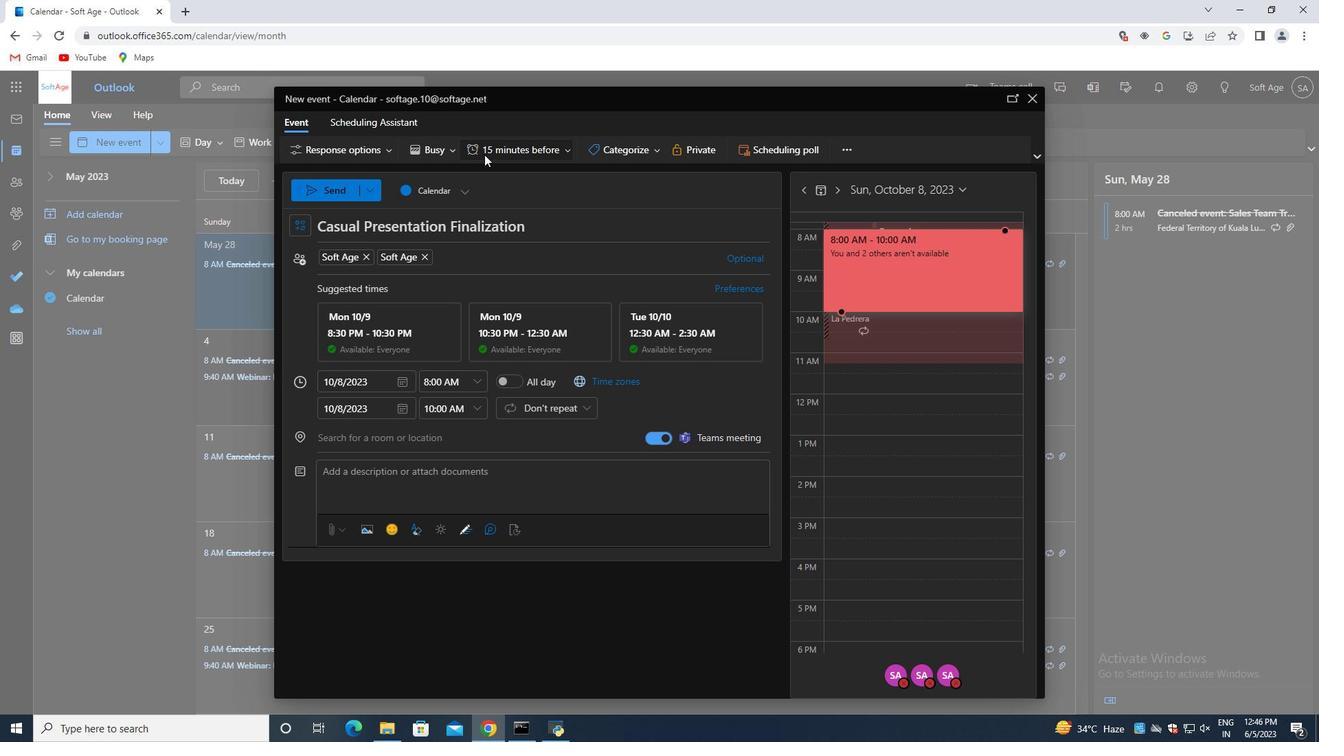 
Action: Mouse pressed left at (489, 151)
Screenshot: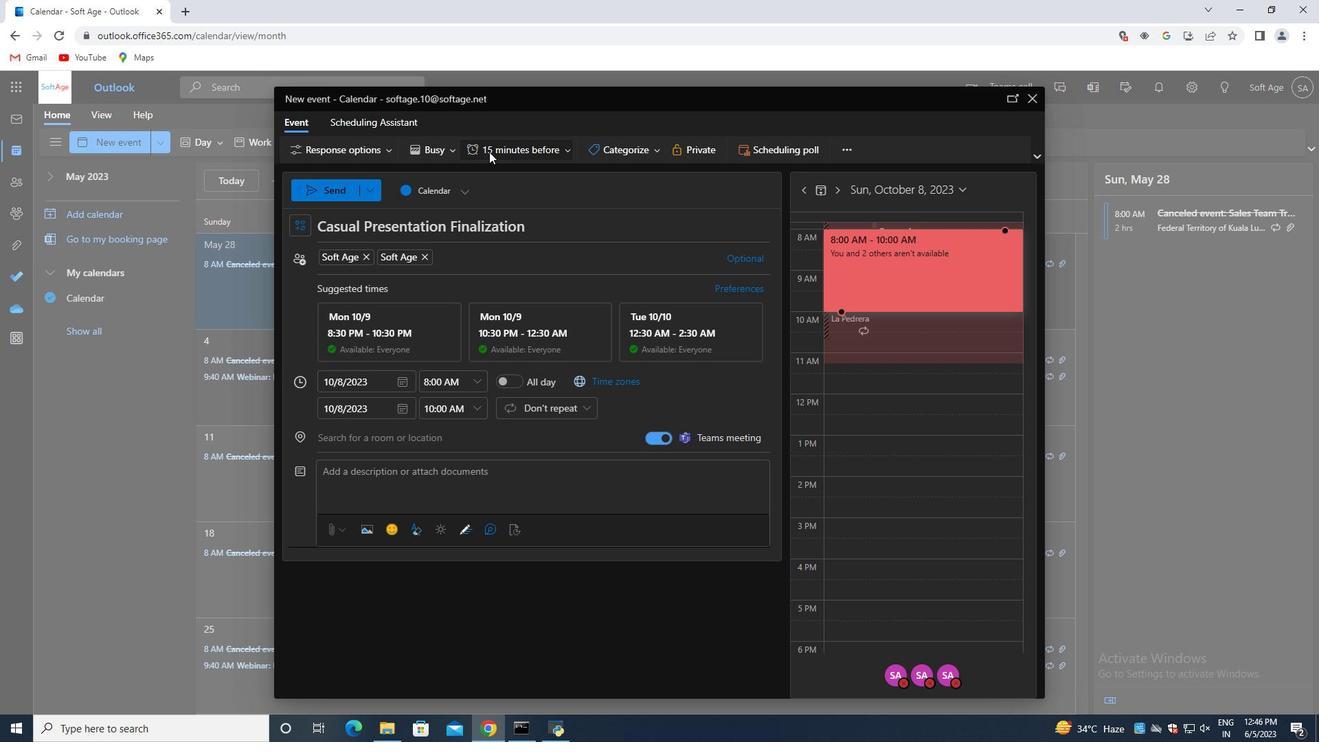 
Action: Mouse moved to (515, 276)
Screenshot: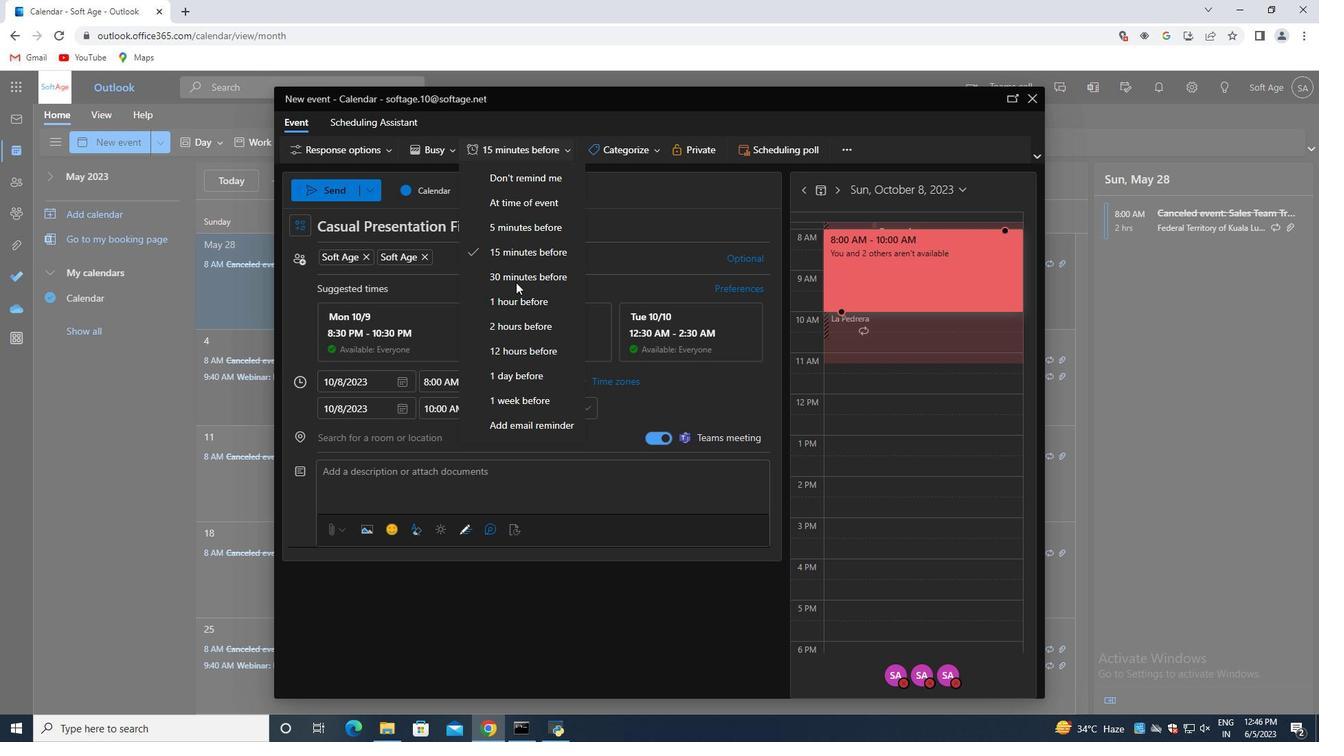 
Action: Mouse pressed left at (515, 276)
Screenshot: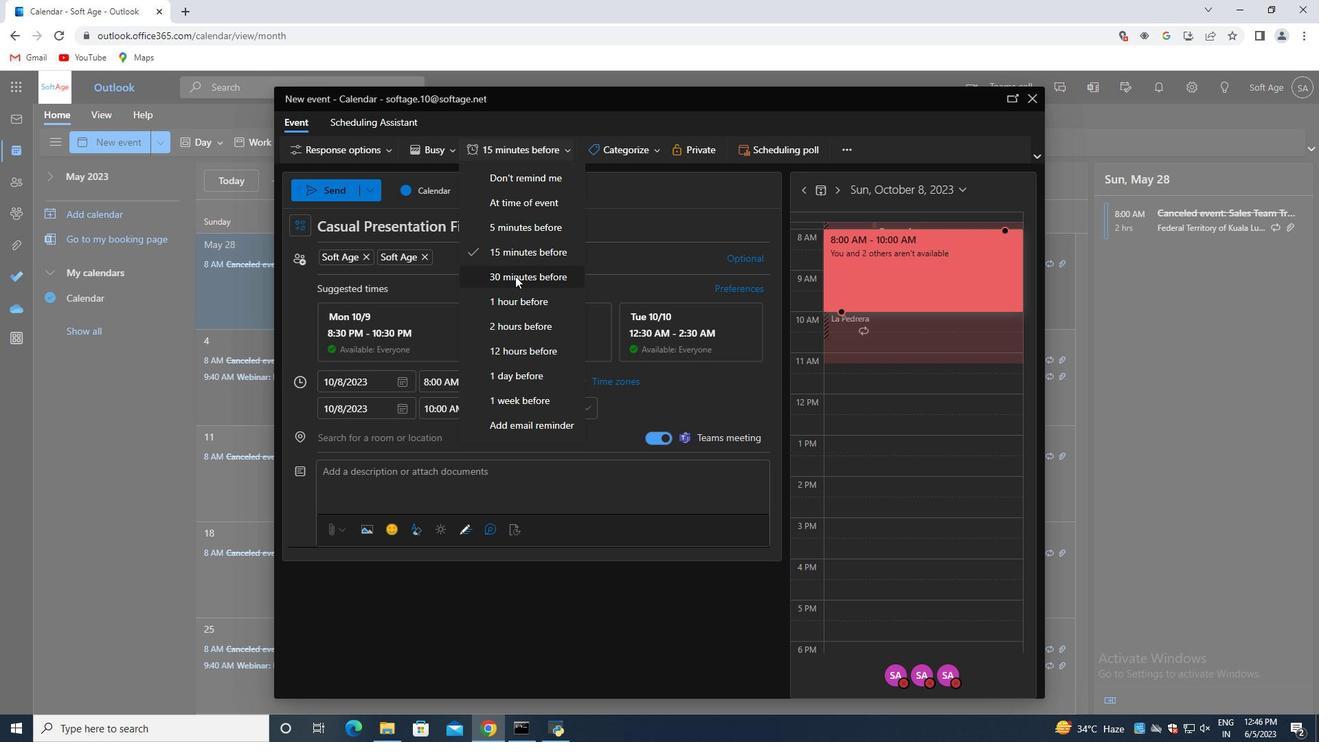 
Action: Mouse moved to (328, 191)
Screenshot: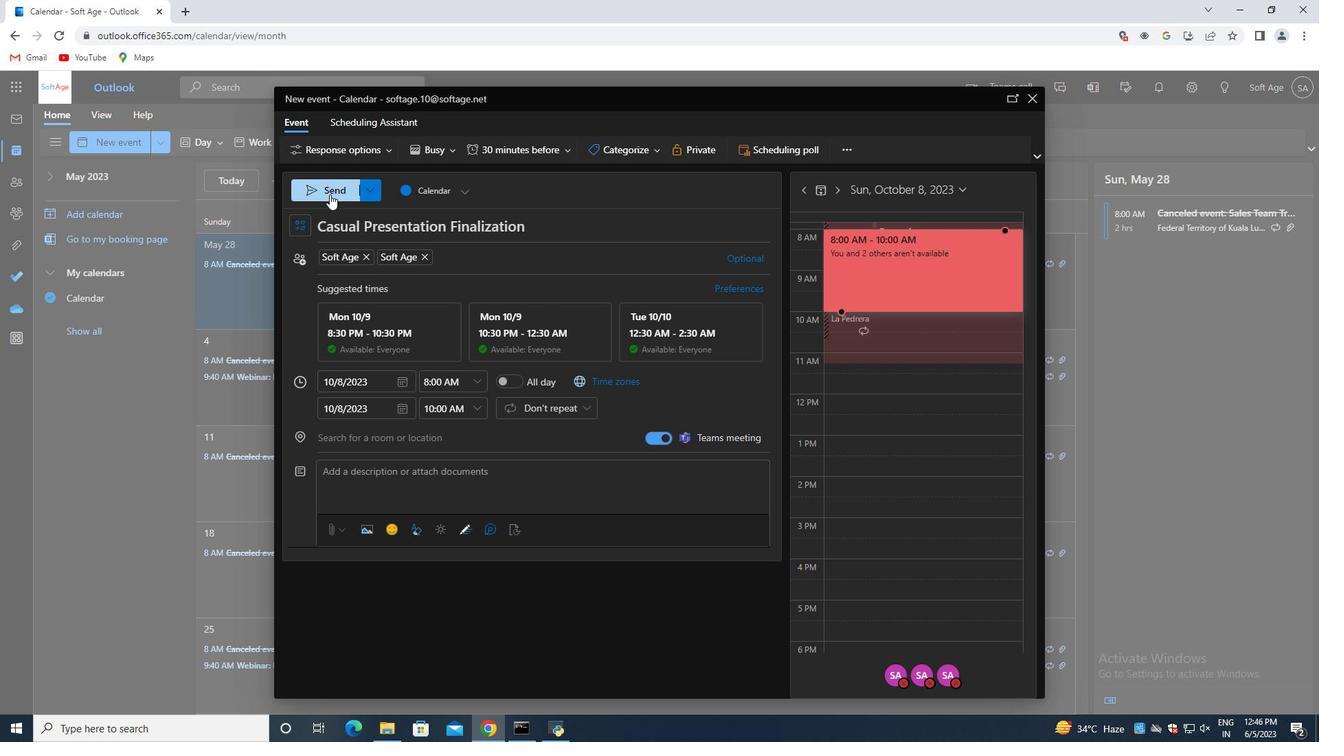 
Action: Mouse pressed left at (328, 191)
Screenshot: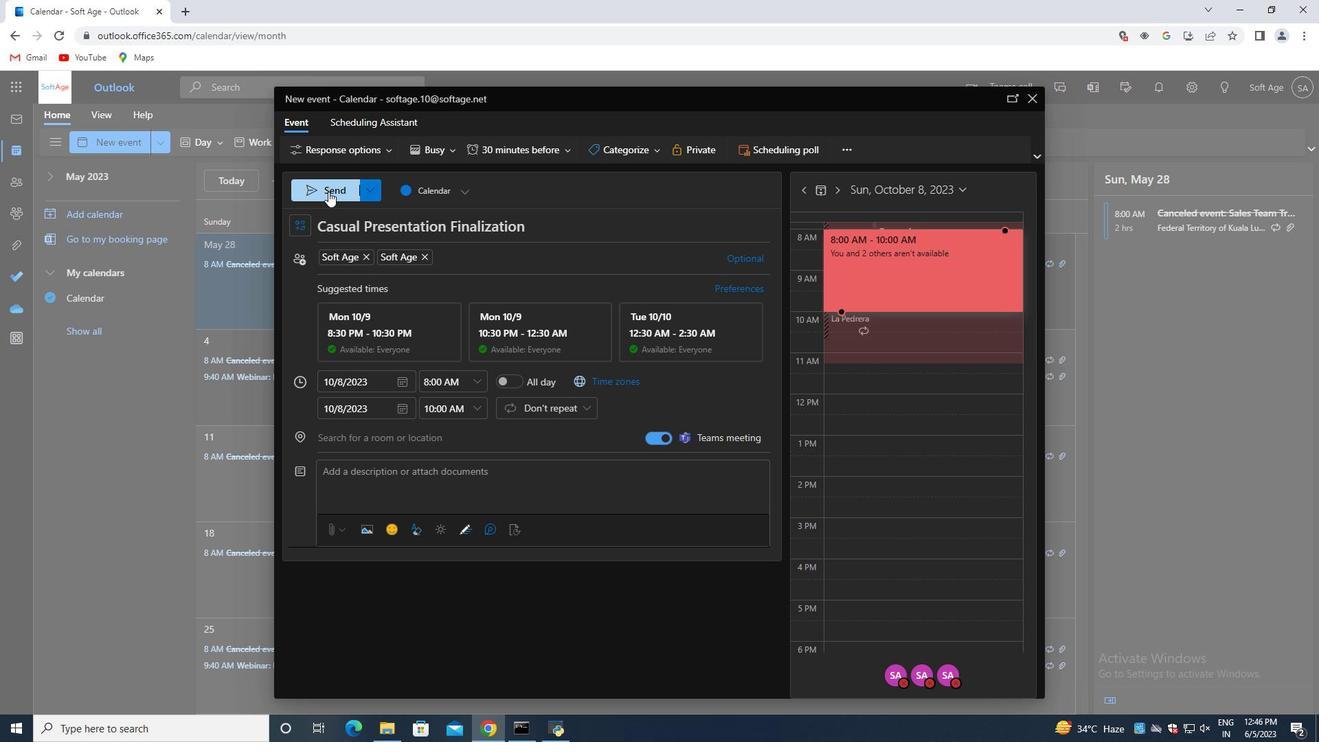 
